 Task: Send an email with the signature Kimberly Smith with the subject Apology for a service issue and the message Could you please provide feedback on the latest version of the website prototype? from softage.6@softage.net to softage.2@softage.net and move the email from Sent Items to the folder Supply chain
Action: Mouse moved to (86, 92)
Screenshot: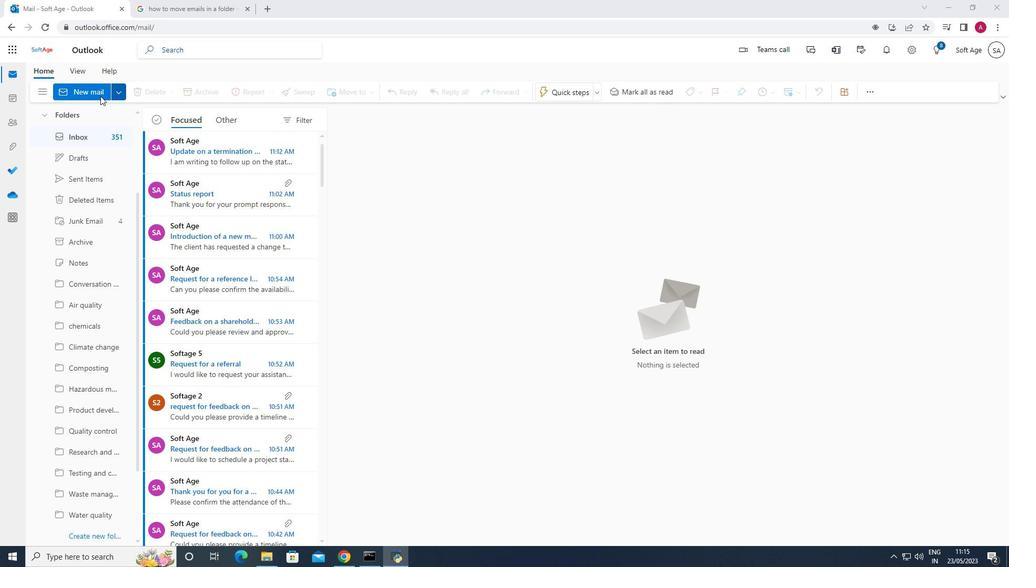 
Action: Mouse pressed left at (86, 92)
Screenshot: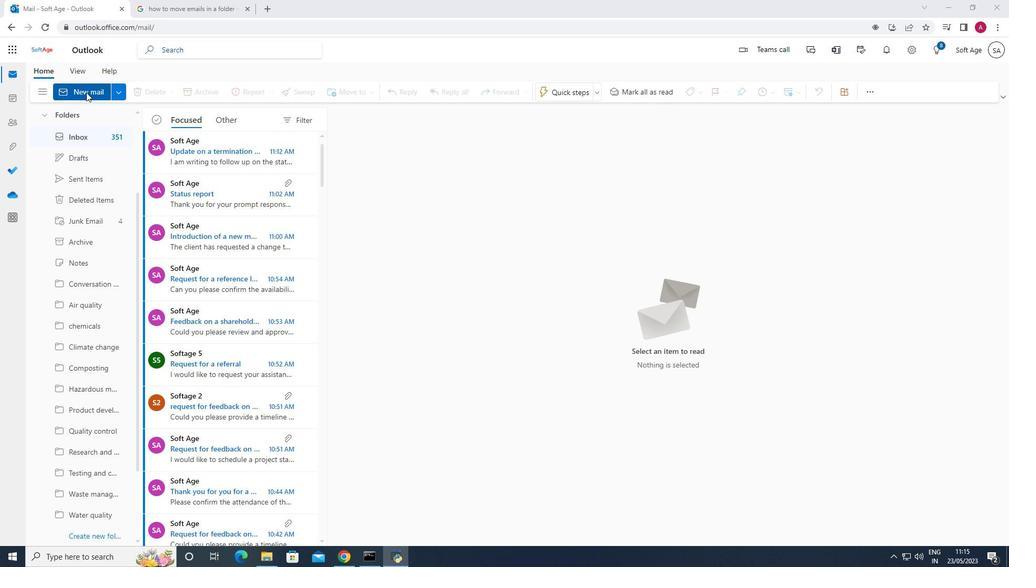 
Action: Mouse moved to (714, 92)
Screenshot: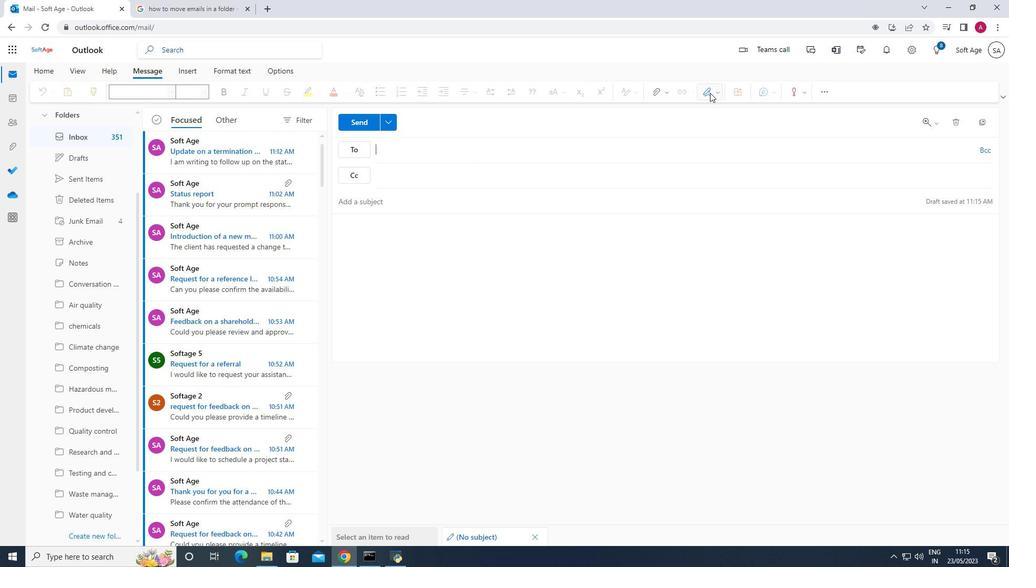 
Action: Mouse pressed left at (714, 92)
Screenshot: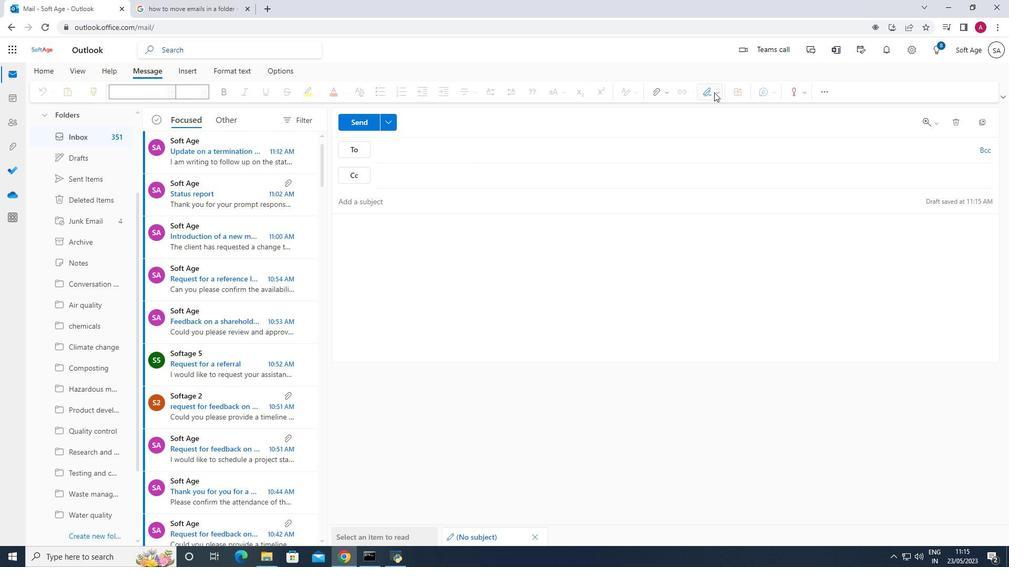 
Action: Mouse moved to (683, 129)
Screenshot: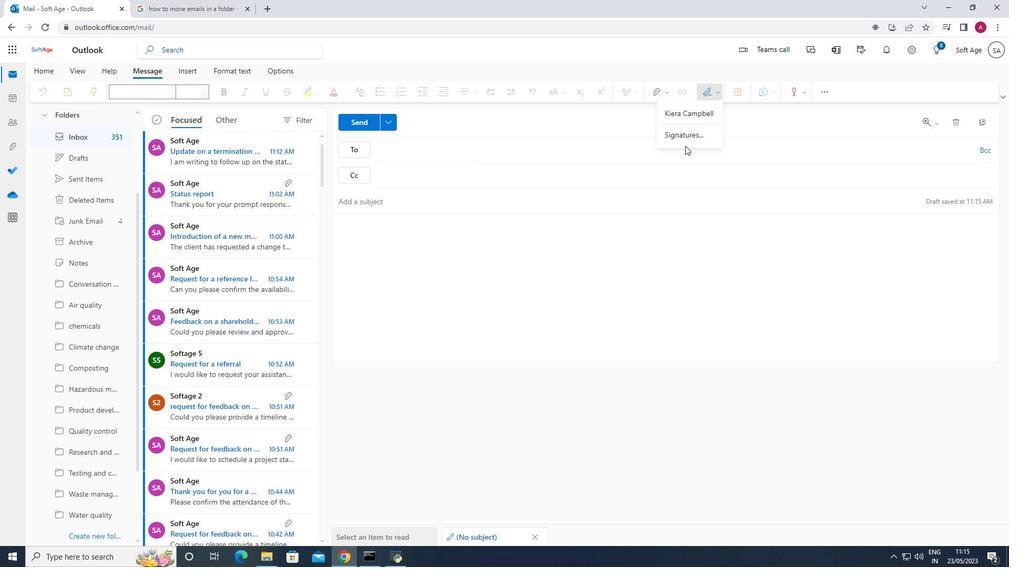 
Action: Mouse pressed left at (683, 129)
Screenshot: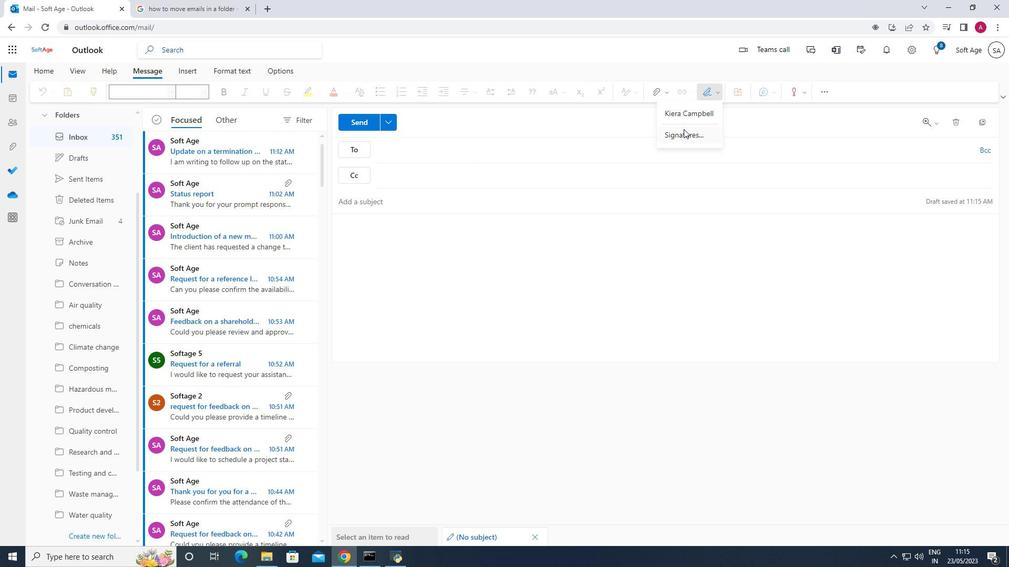 
Action: Mouse moved to (705, 175)
Screenshot: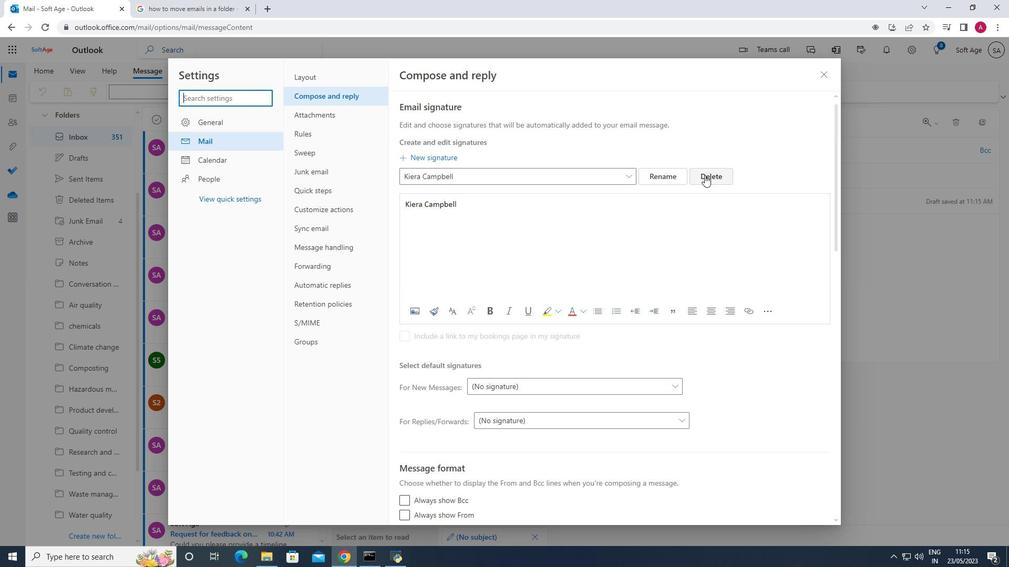 
Action: Mouse pressed left at (705, 175)
Screenshot: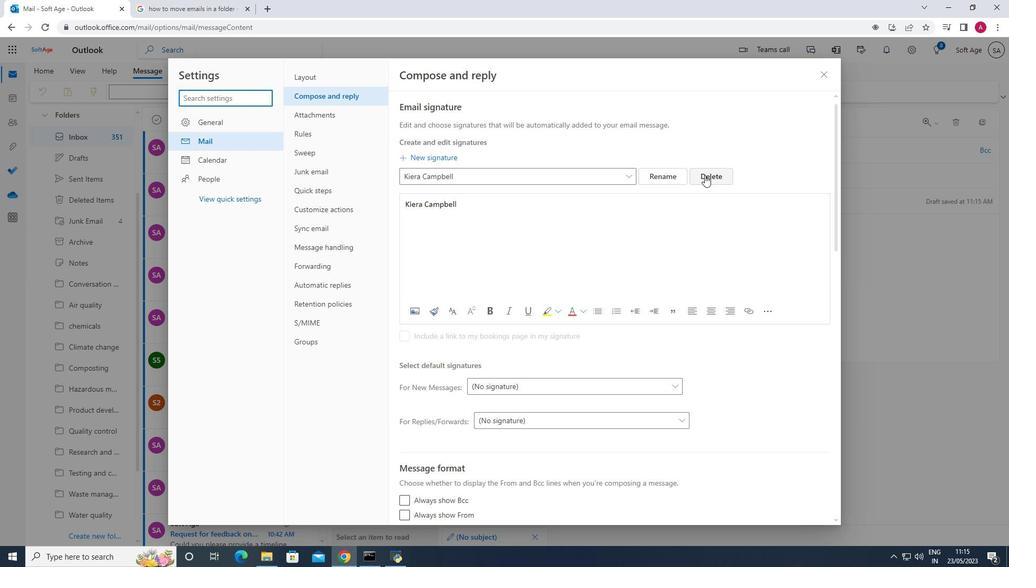 
Action: Mouse moved to (448, 175)
Screenshot: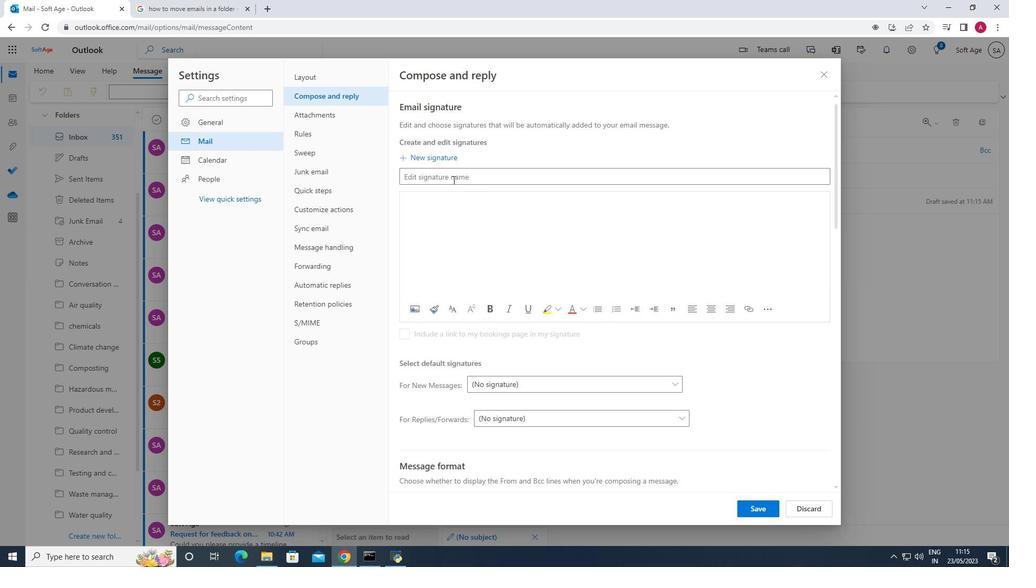 
Action: Mouse pressed left at (448, 175)
Screenshot: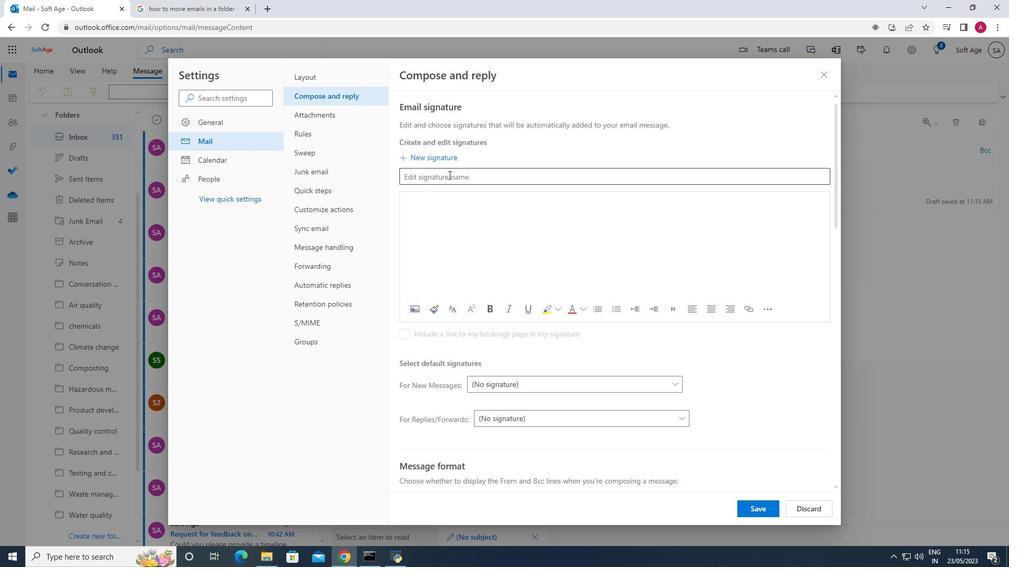 
Action: Key pressed <Key.shift_r>Kimberly<Key.space><Key.shift>Smith
Screenshot: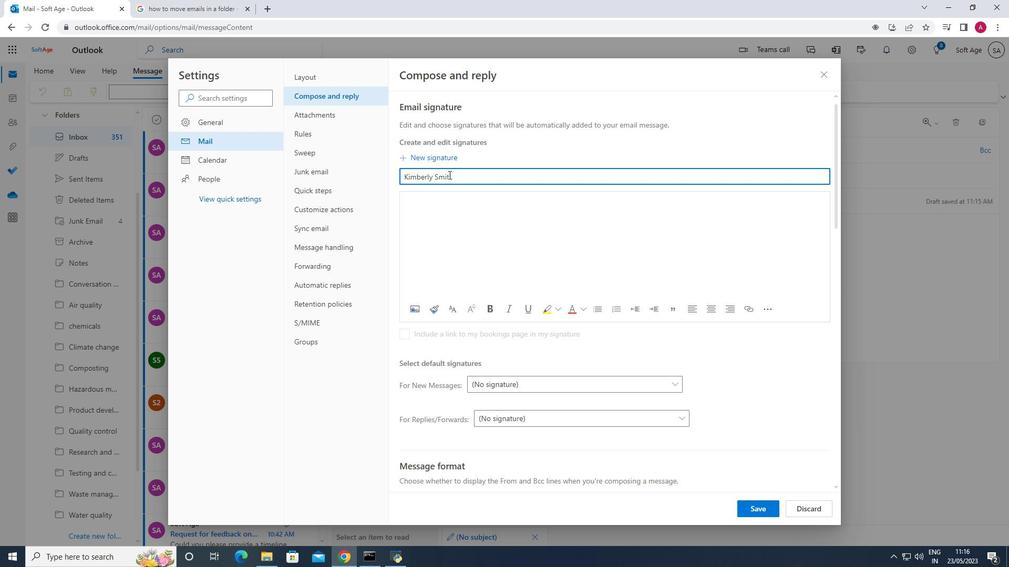 
Action: Mouse moved to (419, 207)
Screenshot: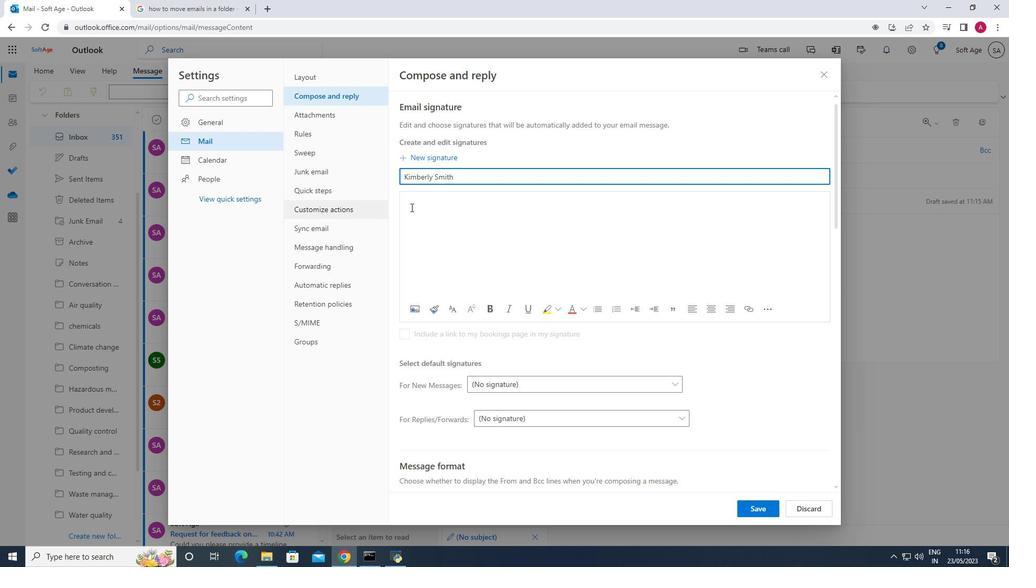 
Action: Mouse pressed left at (419, 207)
Screenshot: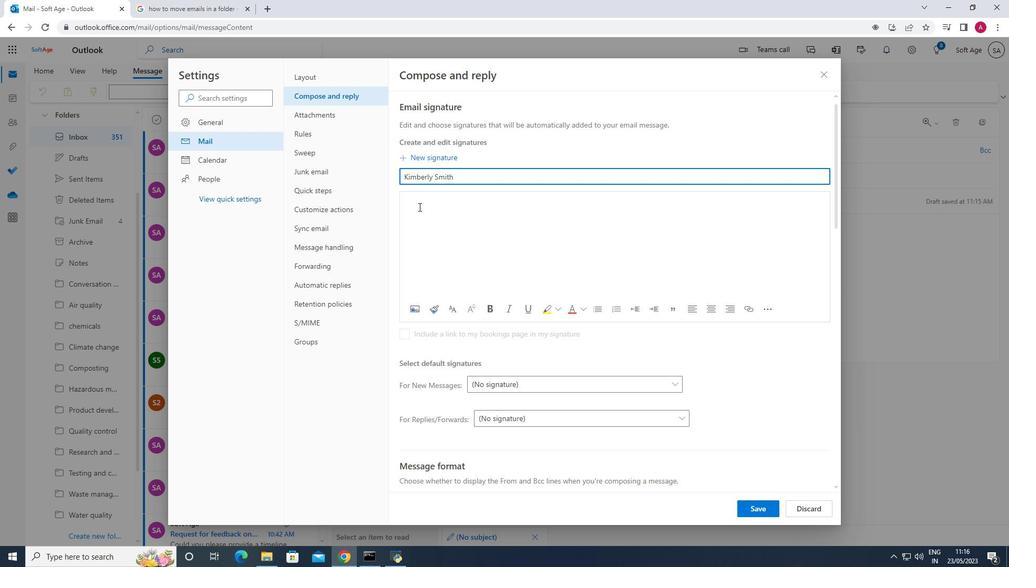 
Action: Key pressed <Key.shift_r>Kimberly<Key.space><Key.shift>Smith
Screenshot: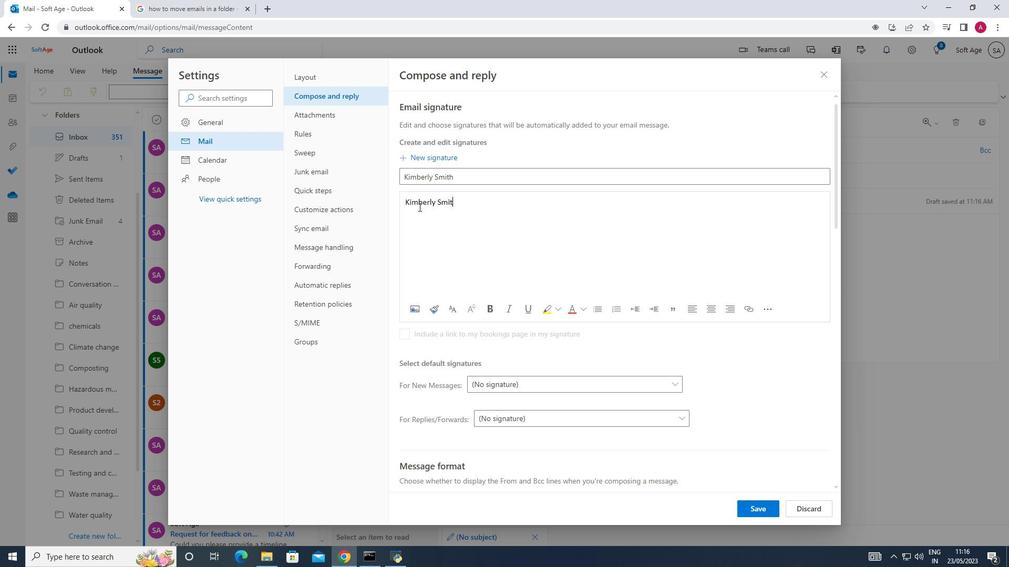
Action: Mouse moved to (757, 507)
Screenshot: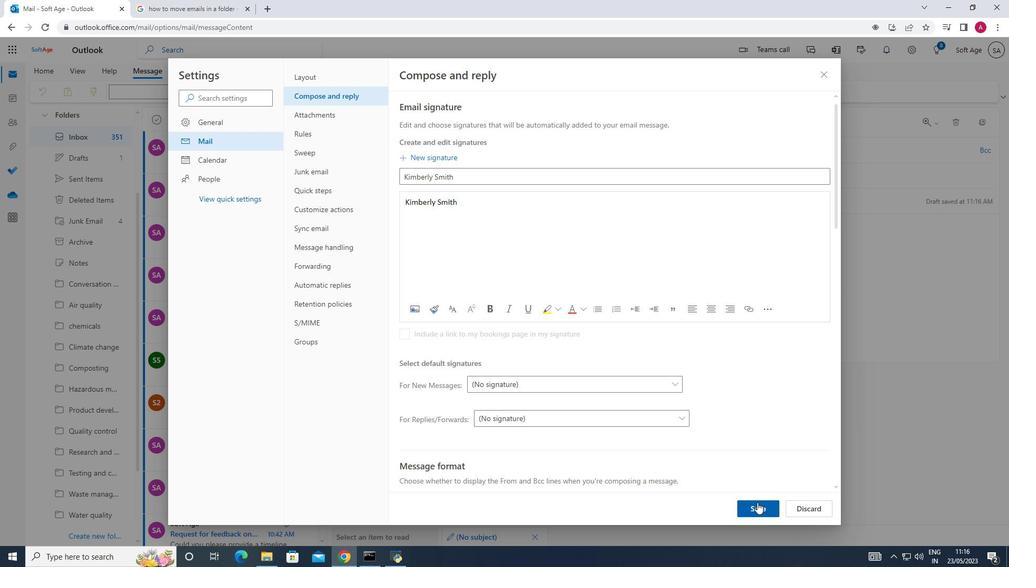 
Action: Mouse pressed left at (757, 507)
Screenshot: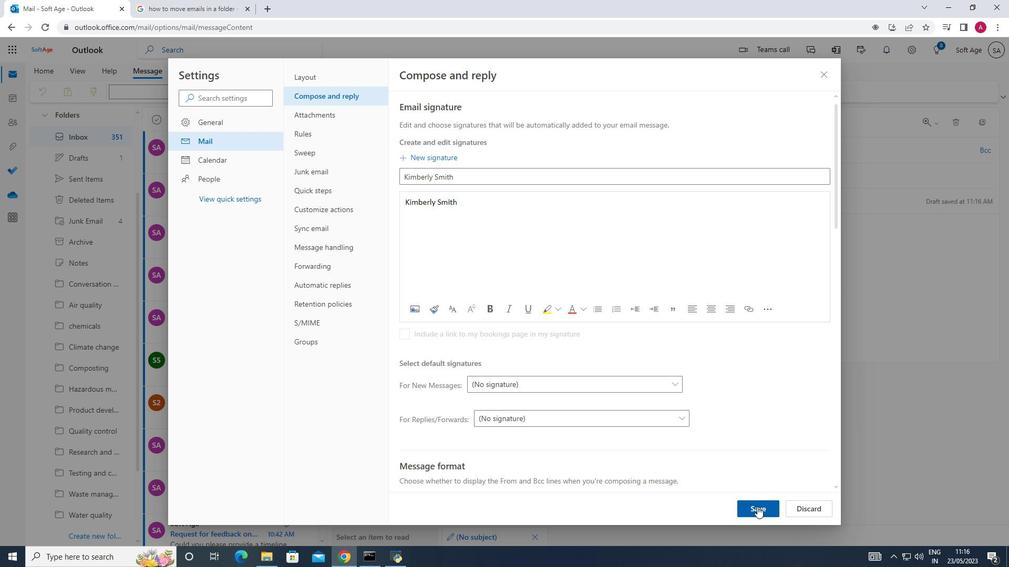 
Action: Mouse moved to (821, 74)
Screenshot: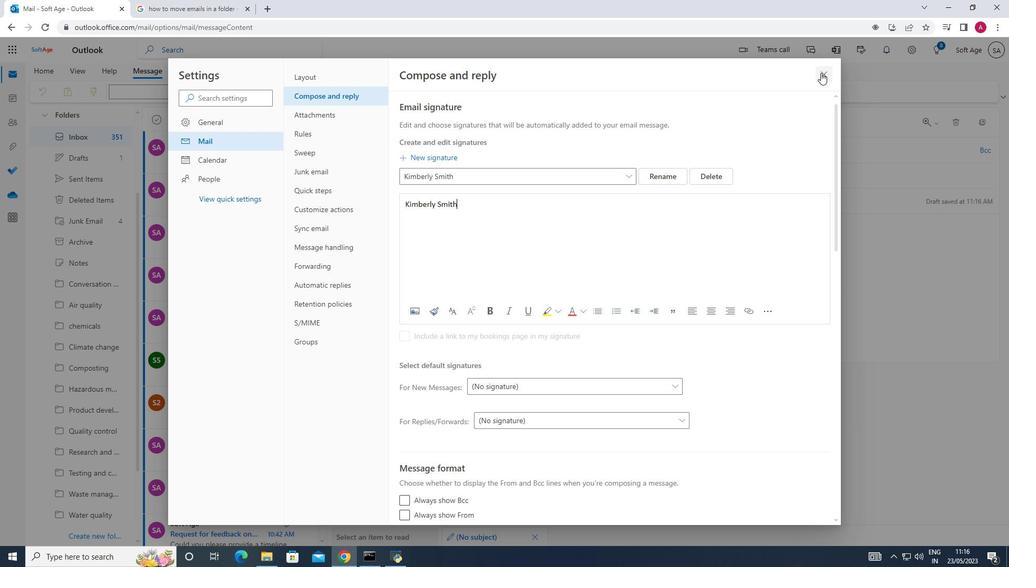 
Action: Mouse pressed left at (821, 74)
Screenshot: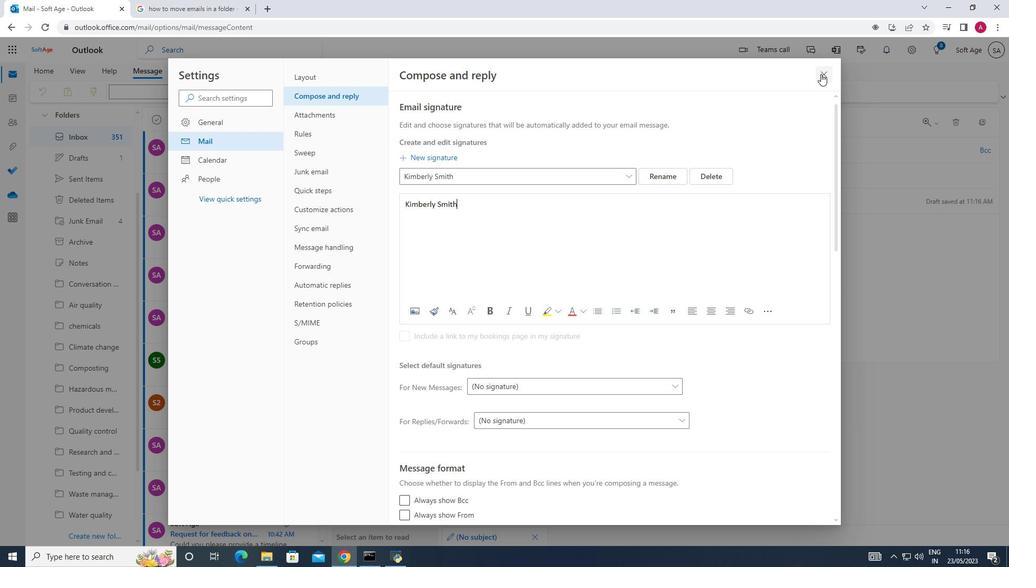 
Action: Mouse moved to (716, 90)
Screenshot: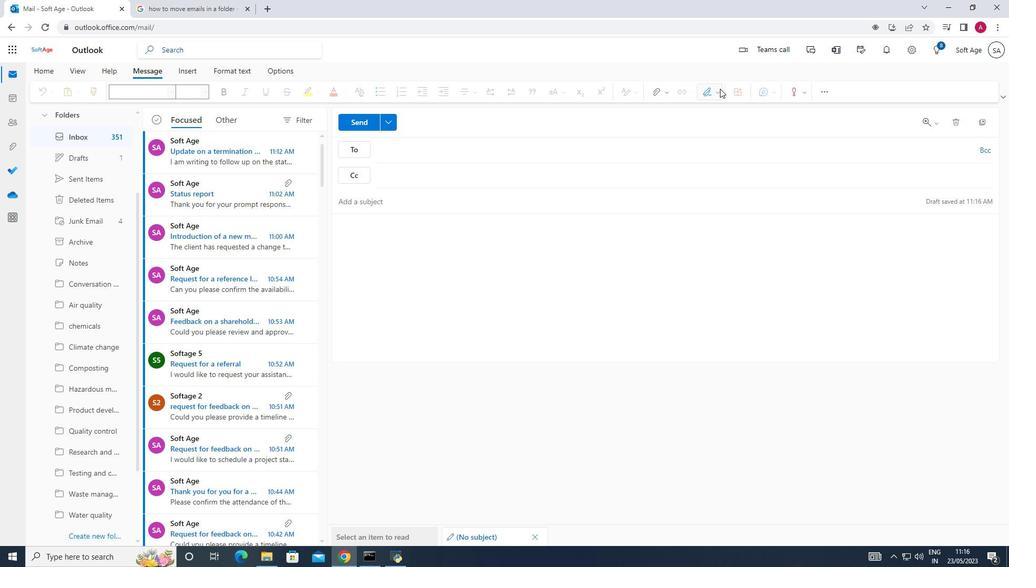 
Action: Mouse pressed left at (716, 90)
Screenshot: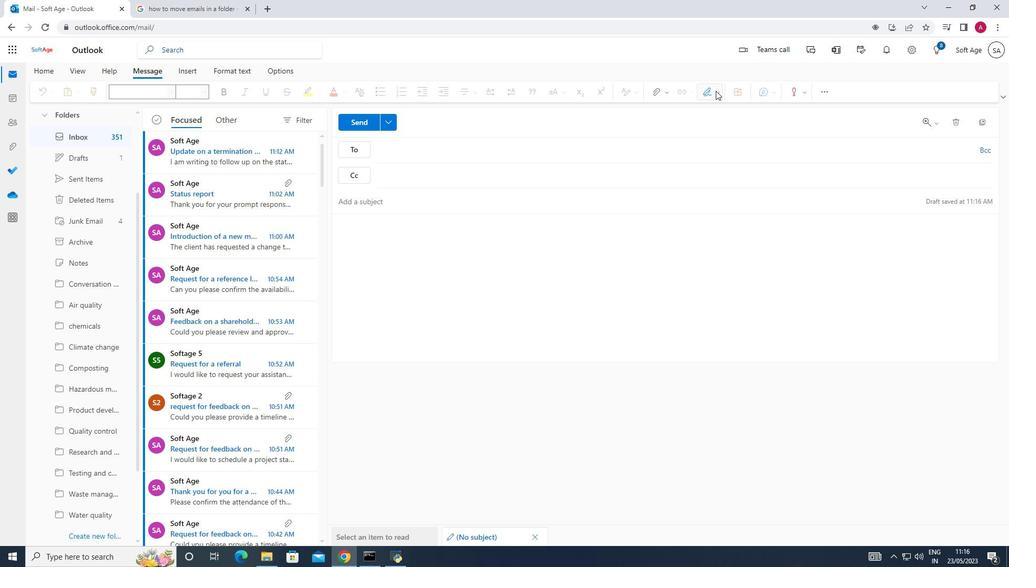 
Action: Mouse moved to (690, 117)
Screenshot: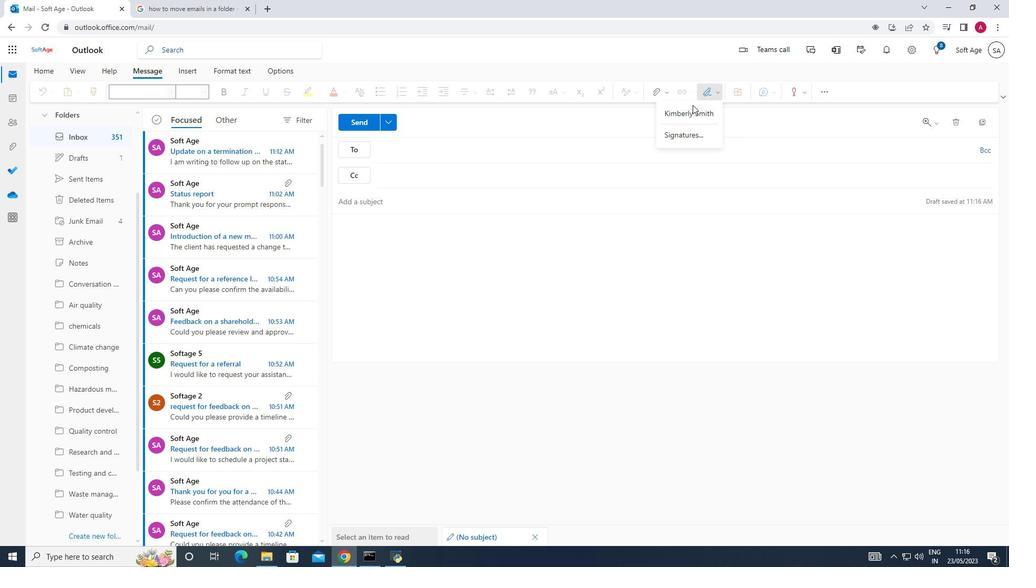 
Action: Mouse pressed left at (690, 117)
Screenshot: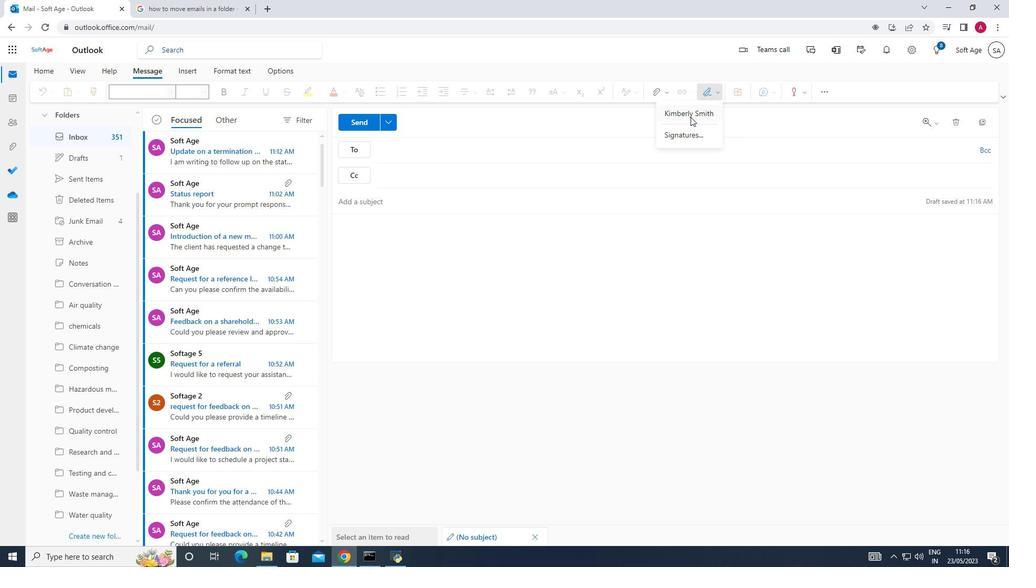 
Action: Mouse moved to (370, 205)
Screenshot: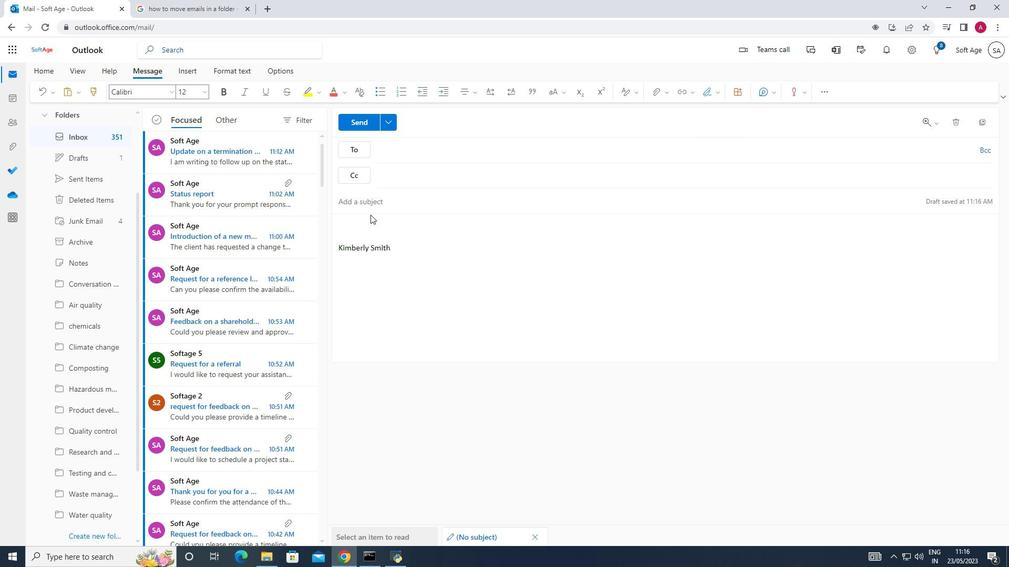 
Action: Mouse pressed left at (370, 205)
Screenshot: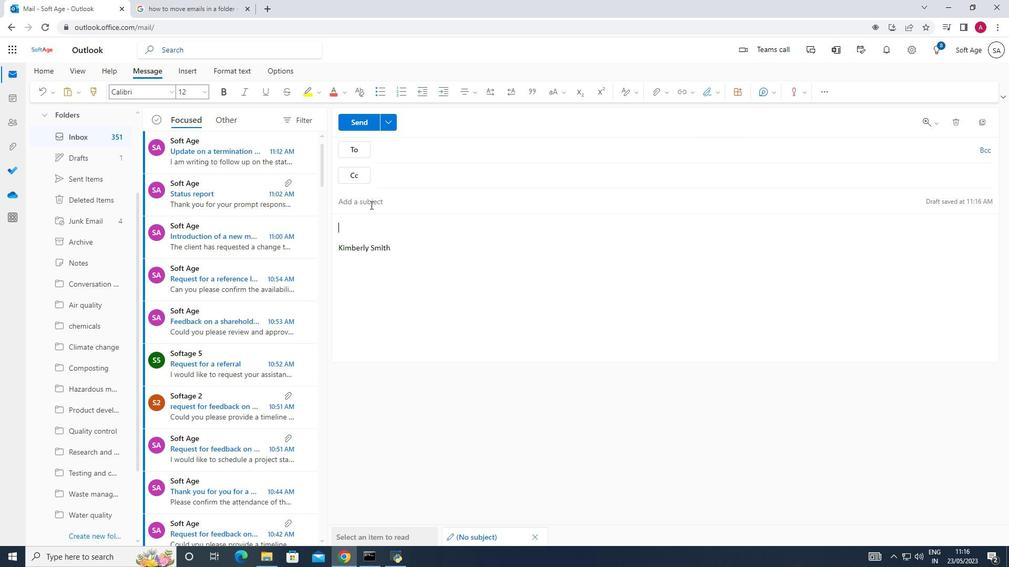 
Action: Key pressed <Key.shift>Apology<Key.space>for<Key.space>a<Key.space>sevice<Key.space><Key.space>issue
Screenshot: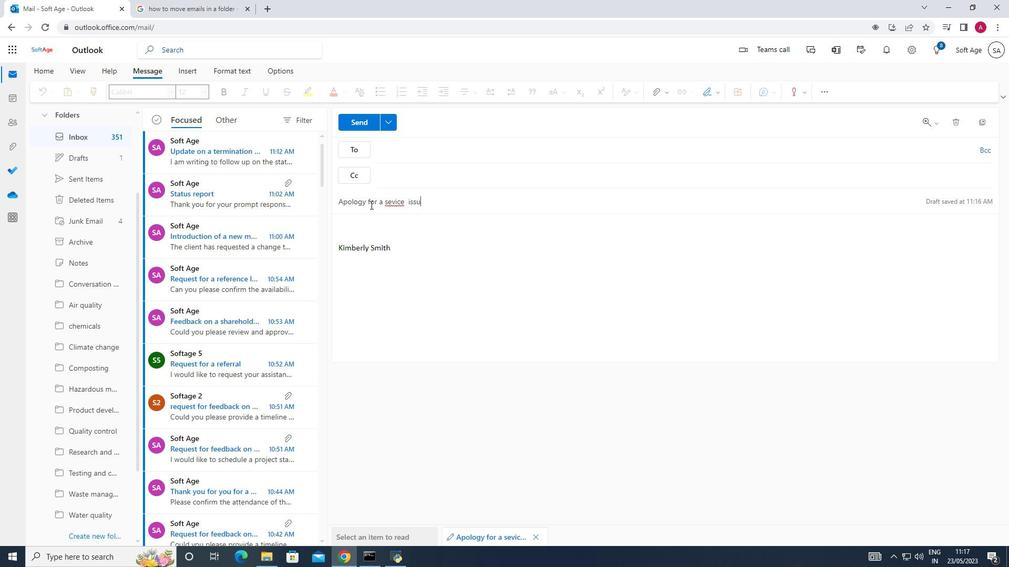 
Action: Mouse moved to (369, 216)
Screenshot: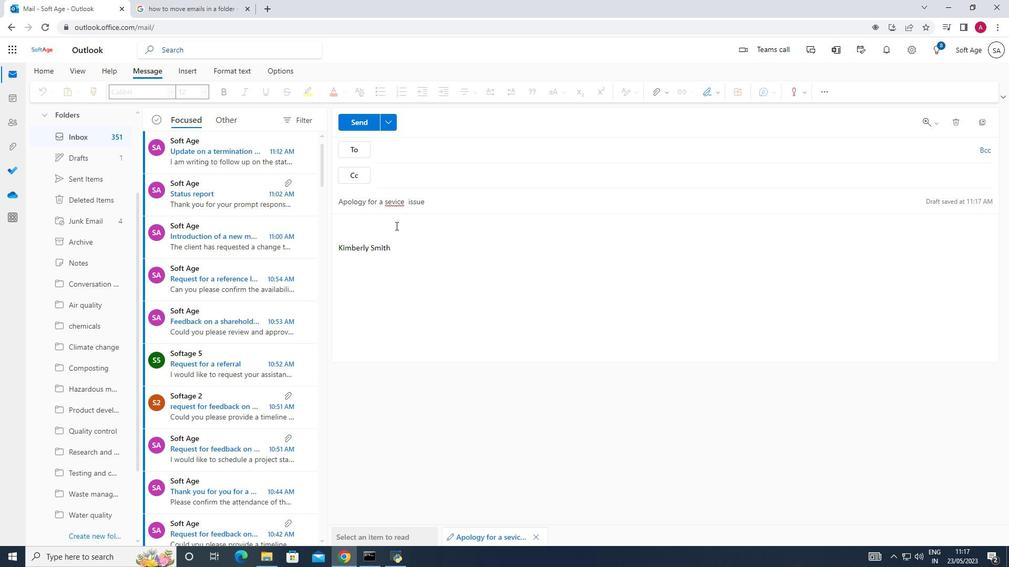 
Action: Mouse pressed left at (369, 216)
Screenshot: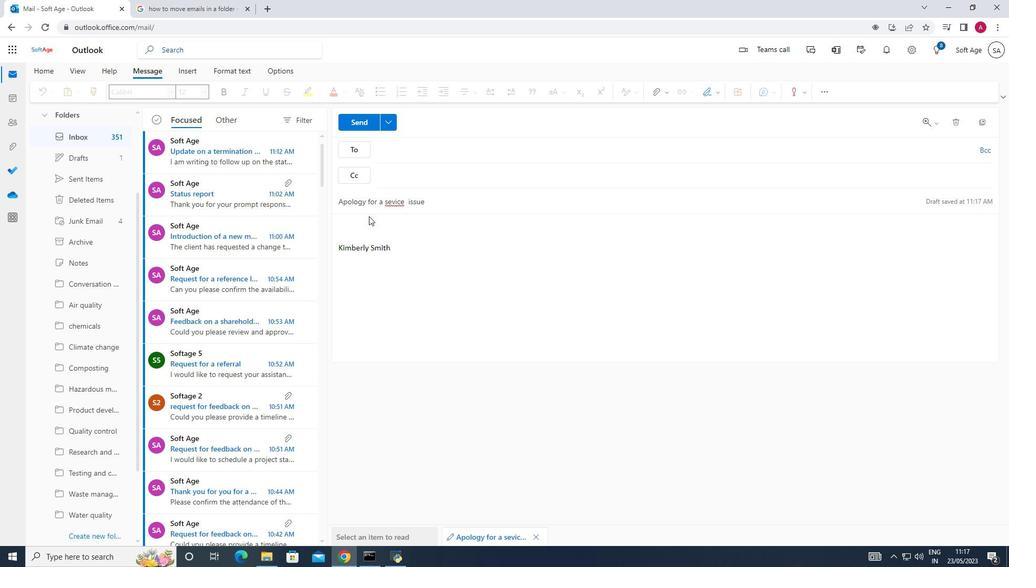 
Action: Mouse moved to (339, 220)
Screenshot: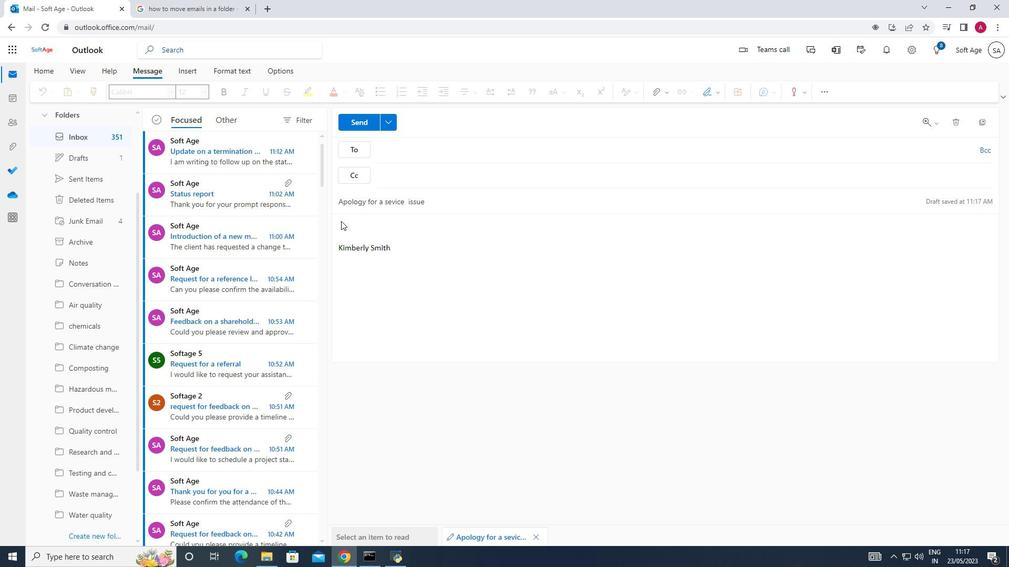 
Action: Mouse pressed left at (339, 220)
Screenshot: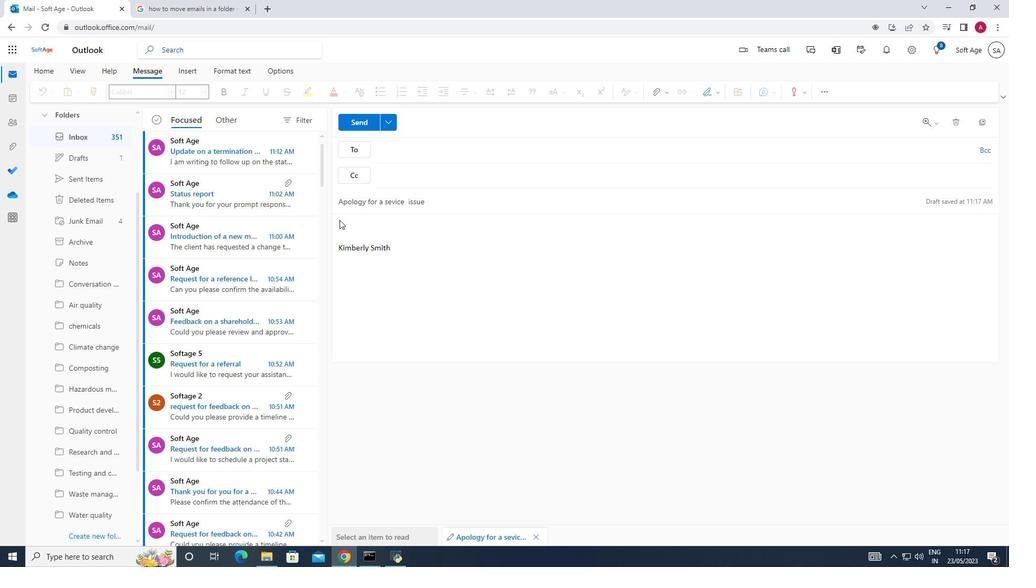 
Action: Mouse moved to (338, 222)
Screenshot: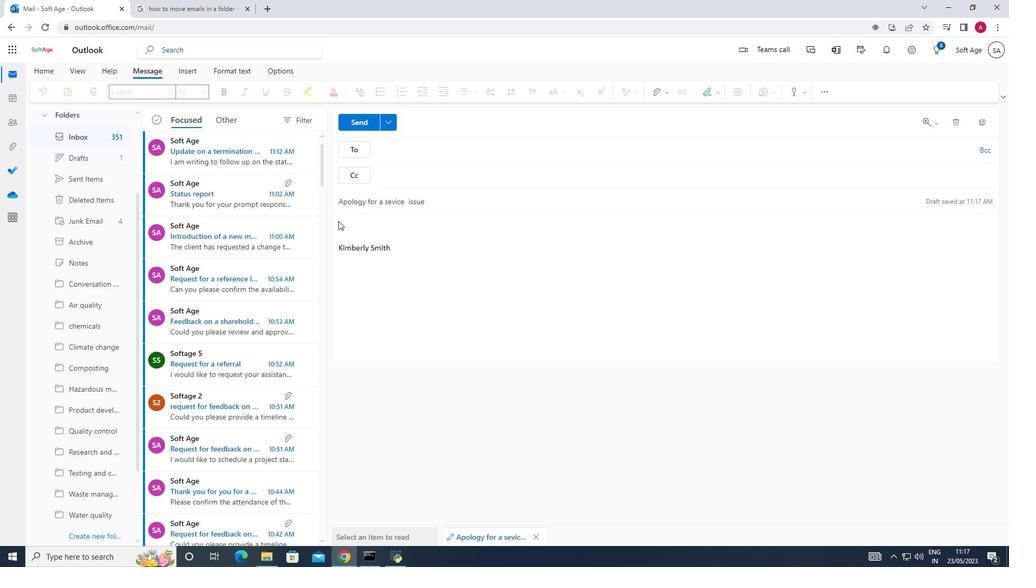 
Action: Mouse pressed left at (338, 222)
Screenshot: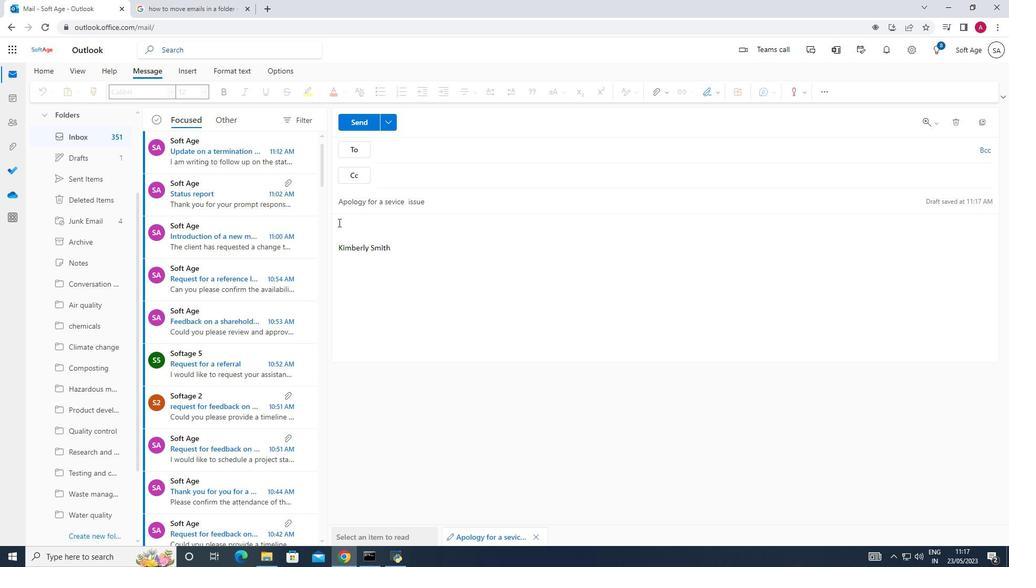 
Action: Mouse moved to (338, 222)
Screenshot: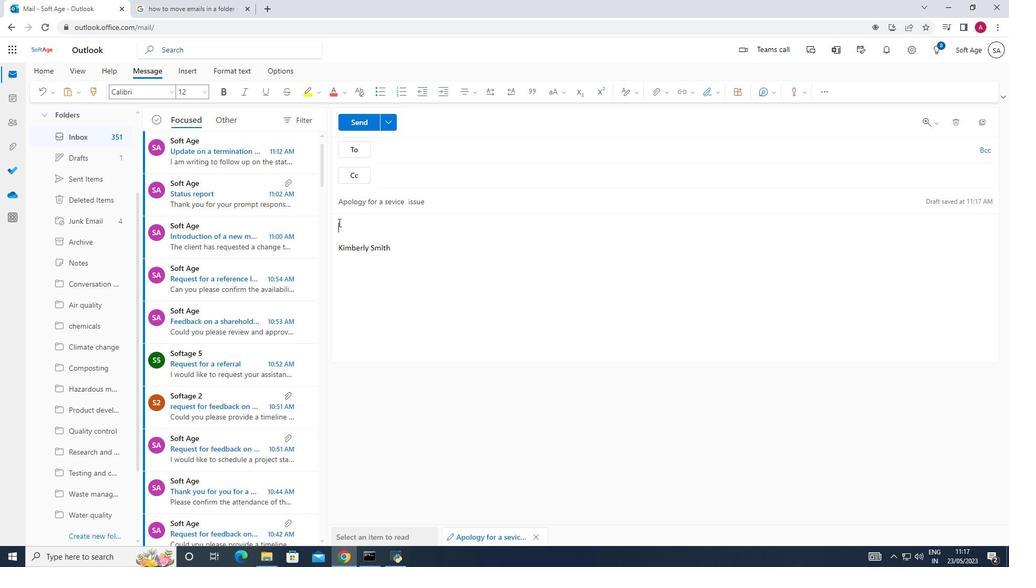 
Action: Mouse pressed left at (338, 222)
Screenshot: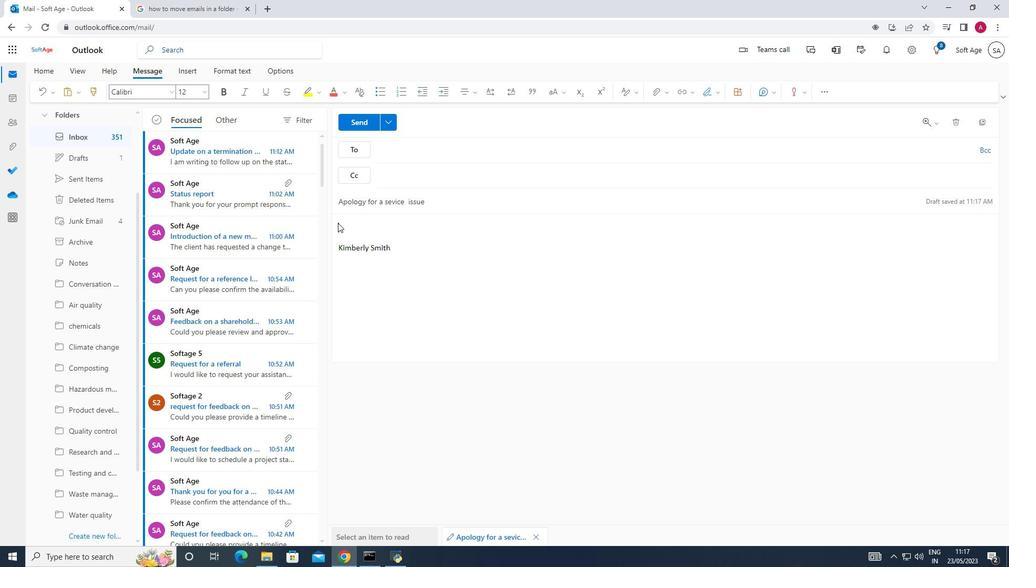 
Action: Mouse moved to (341, 222)
Screenshot: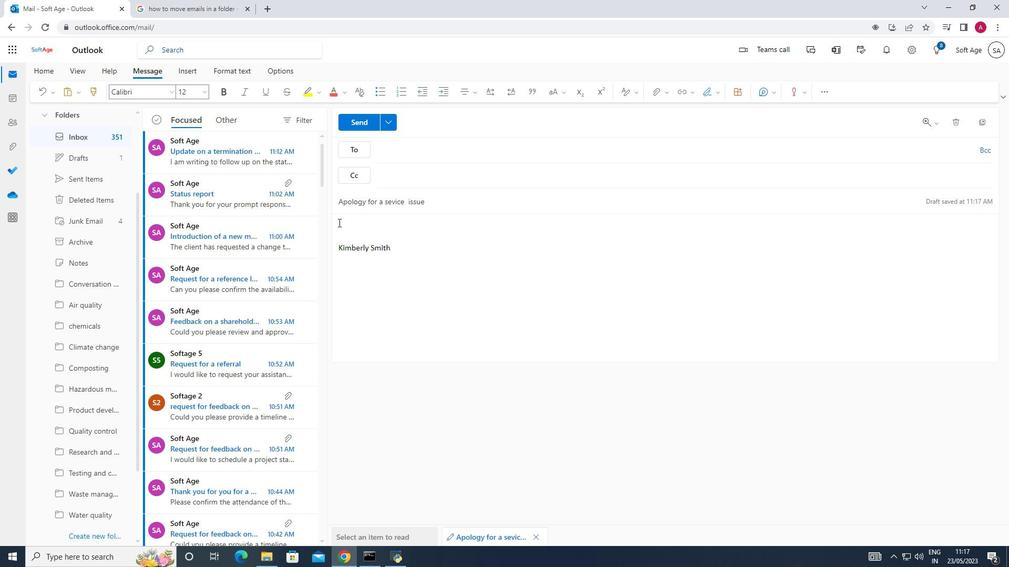 
Action: Mouse pressed left at (341, 222)
Screenshot: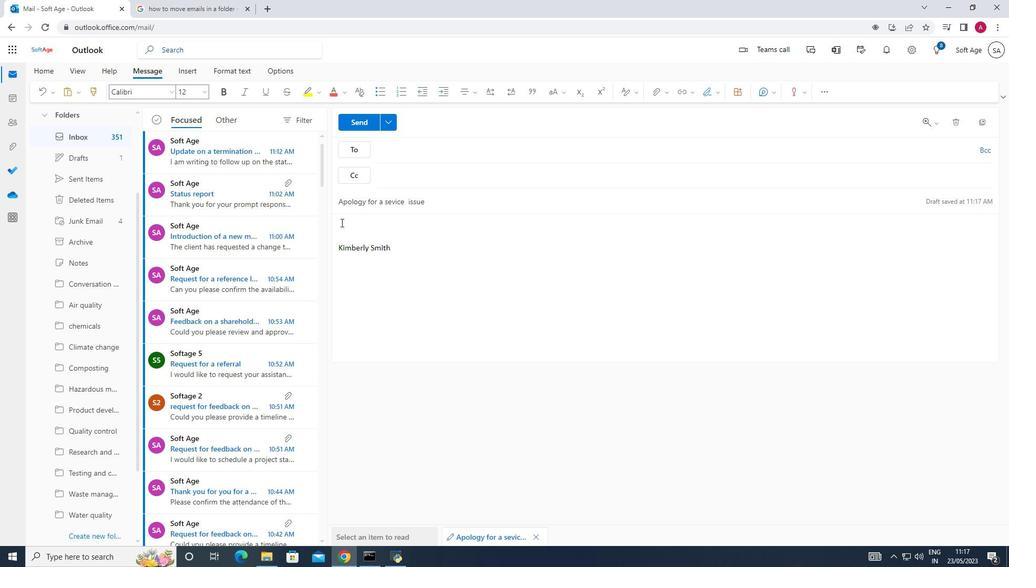 
Action: Mouse moved to (341, 222)
Screenshot: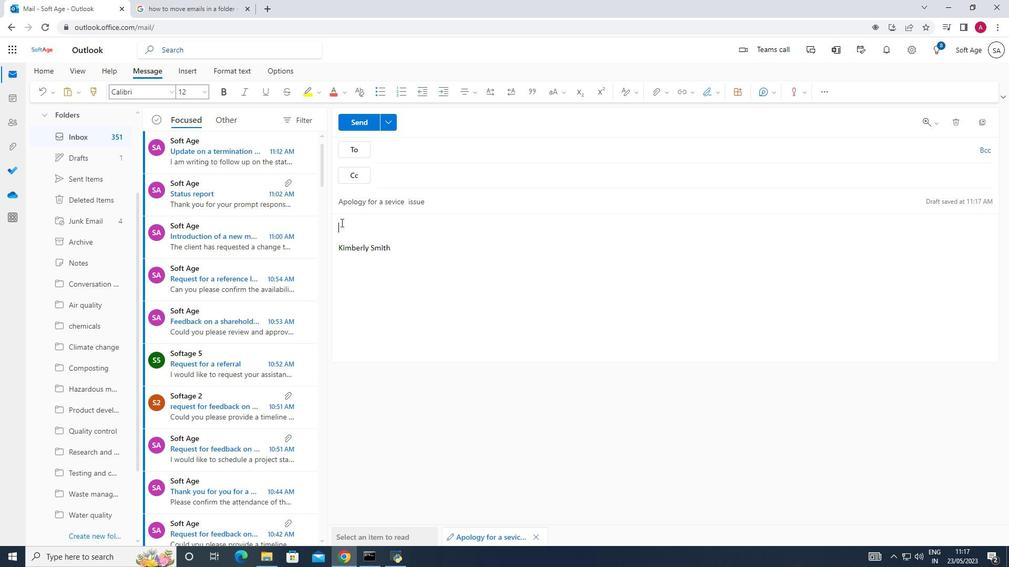 
Action: Key pressed <Key.shift><Key.shift><Key.shift><Key.shift><Key.shift><Key.shift><Key.shift>Could<Key.space>you<Key.space>please<Key.space>provide<Key.space><Key.shift>feedback<Key.space>on<Key.space>the<Key.space>latest<Key.space>version<Key.space>of<Key.space>the<Key.space>website<Key.space>prototype<Key.shift_r><Key.shift_r><Key.shift_r><Key.shift_r><Key.shift_r><Key.shift_r><Key.shift_r><Key.shift_r><Key.shift_r><Key.shift_r><Key.shift_r><Key.shift_r><Key.shift_r><Key.shift_r><Key.shift_r><Key.shift_r><Key.shift_r><Key.shift_r><Key.shift_r><Key.shift_r><Key.shift_r><Key.shift_r><Key.shift_r><Key.shift_r><Key.shift_r><Key.shift_r><Key.shift_r><Key.shift_r><Key.shift_r><Key.shift_r><Key.shift_r><Key.shift_r><Key.shift_r><Key.shift_r><Key.shift_r><Key.shift_r><Key.shift_r><Key.shift_r><Key.shift_r><Key.shift_r><Key.shift_r><Key.shift_r><Key.shift_r><Key.shift_r><Key.shift_r><Key.shift_r><Key.shift_r><Key.shift_r><Key.shift_r><Key.shift_r><Key.shift_r><Key.shift_r><Key.shift_r><Key.shift_r><Key.shift_r><Key.shift_r><Key.shift_r><Key.shift_r><Key.shift_r><Key.shift_r><Key.shift_r><Key.shift_r><Key.shift_r><Key.shift_r><Key.shift_r><Key.shift_r><Key.shift_r><Key.shift_r><Key.shift_r><Key.shift_r><Key.shift_r><Key.shift_r><Key.shift_r><Key.shift_r><Key.shift_r><Key.shift_r>?
Screenshot: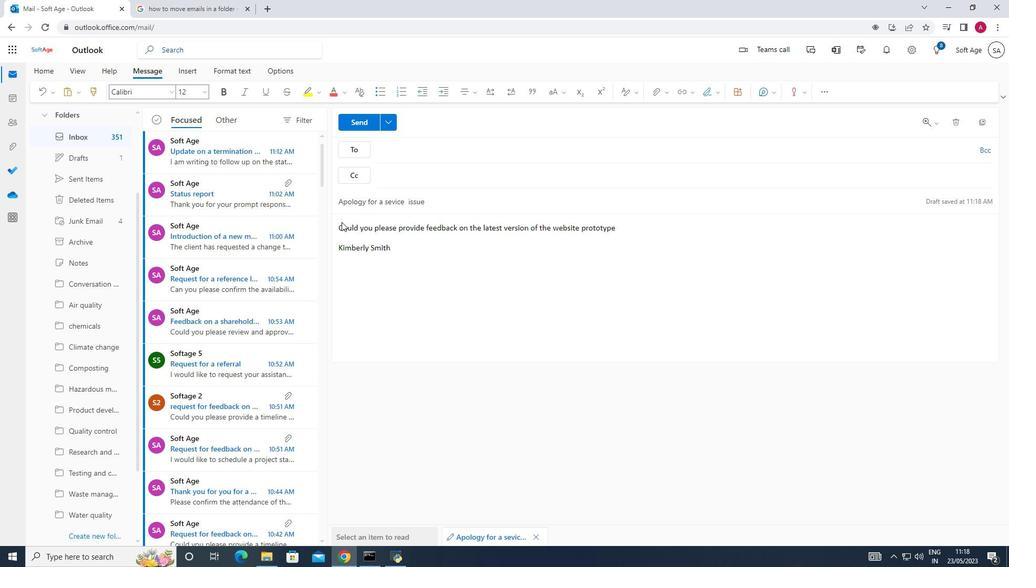 
Action: Mouse moved to (375, 147)
Screenshot: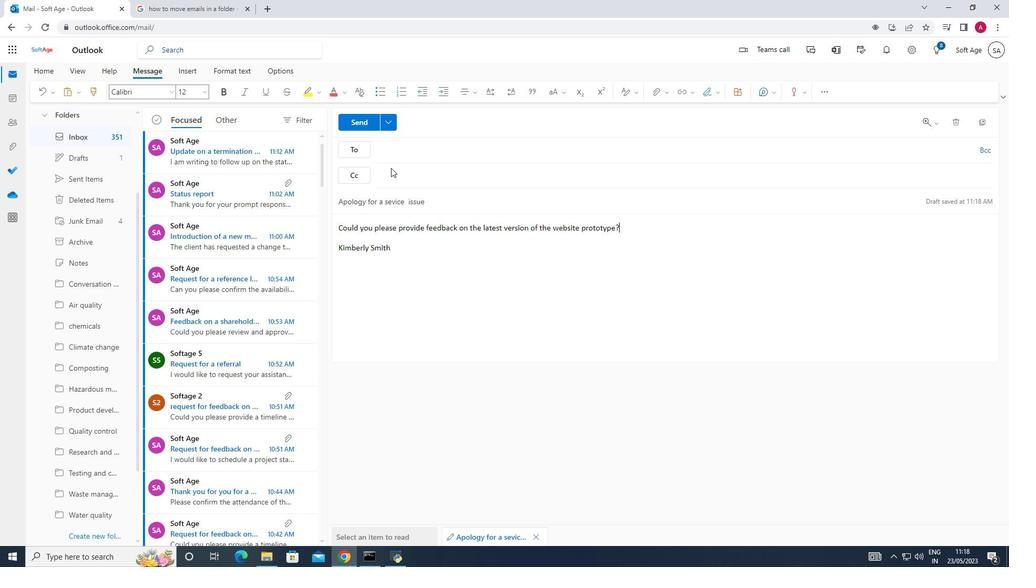 
Action: Mouse pressed left at (375, 147)
Screenshot: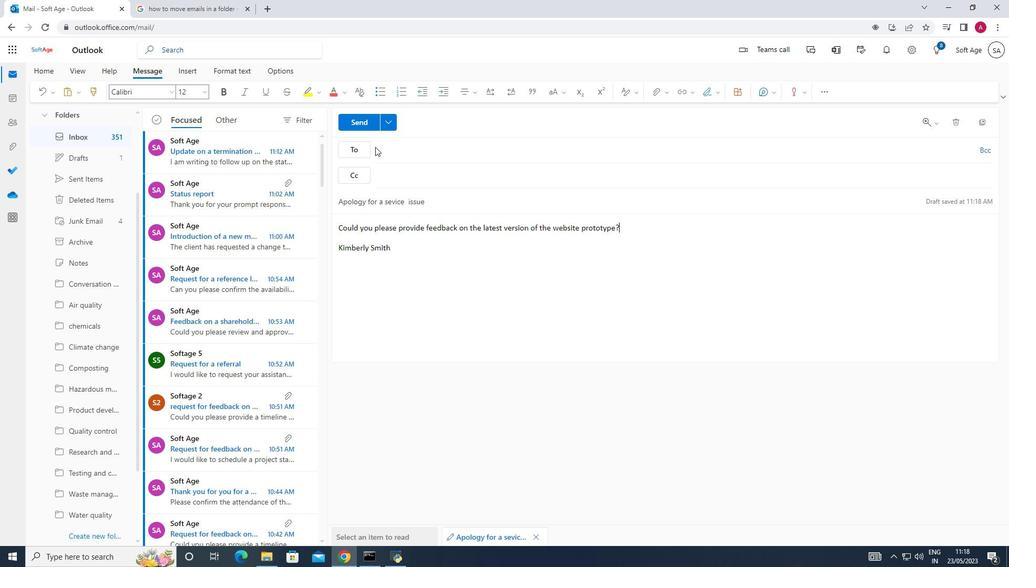 
Action: Mouse moved to (386, 154)
Screenshot: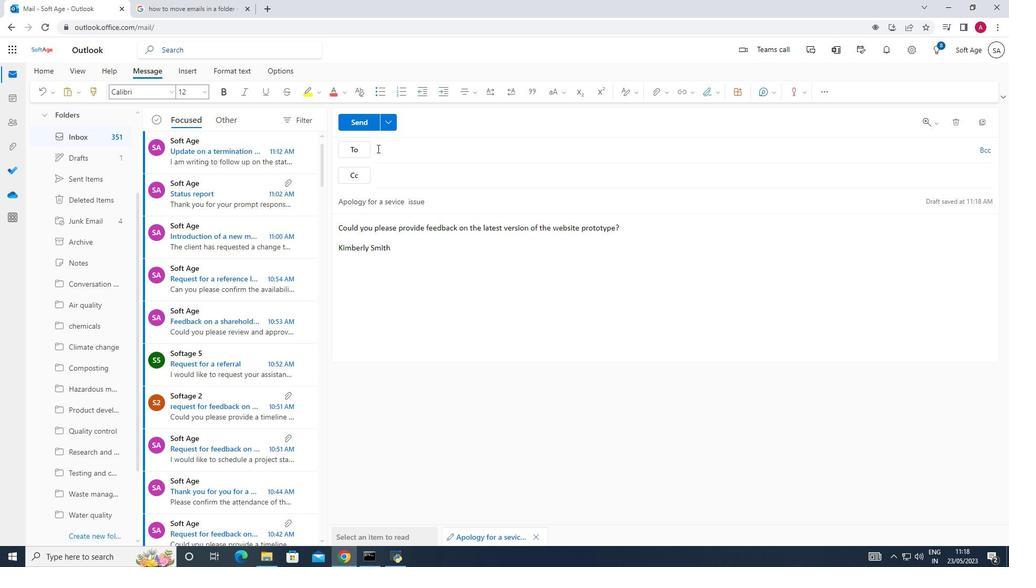 
Action: Mouse pressed left at (386, 154)
Screenshot: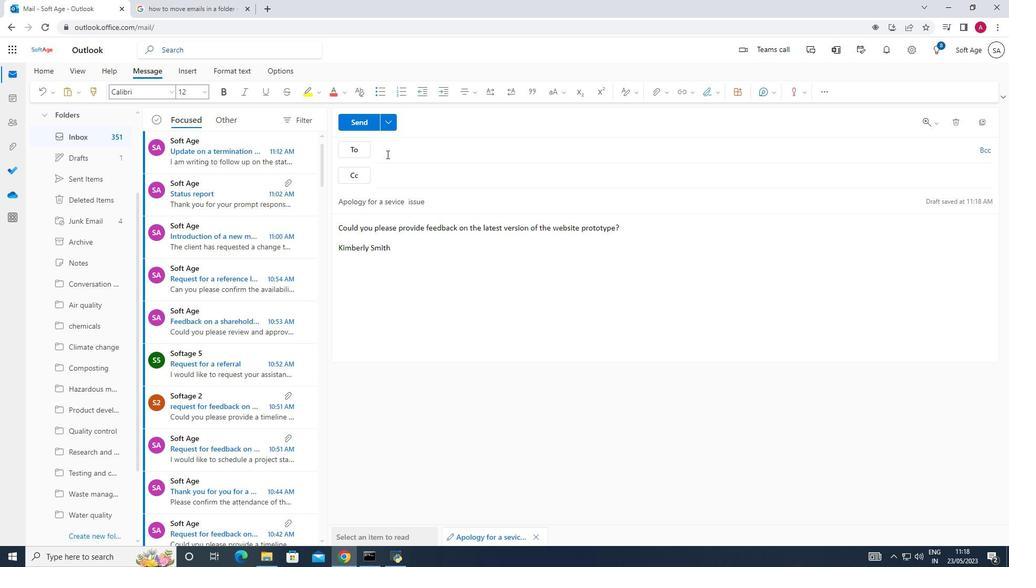 
Action: Key pressed softage.2<Key.shift>@
Screenshot: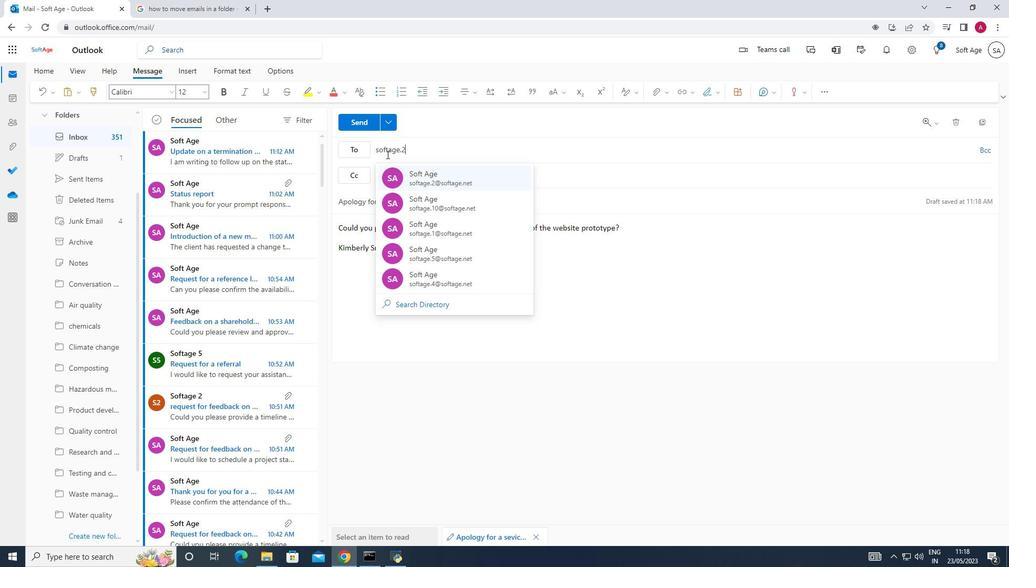 
Action: Mouse moved to (431, 187)
Screenshot: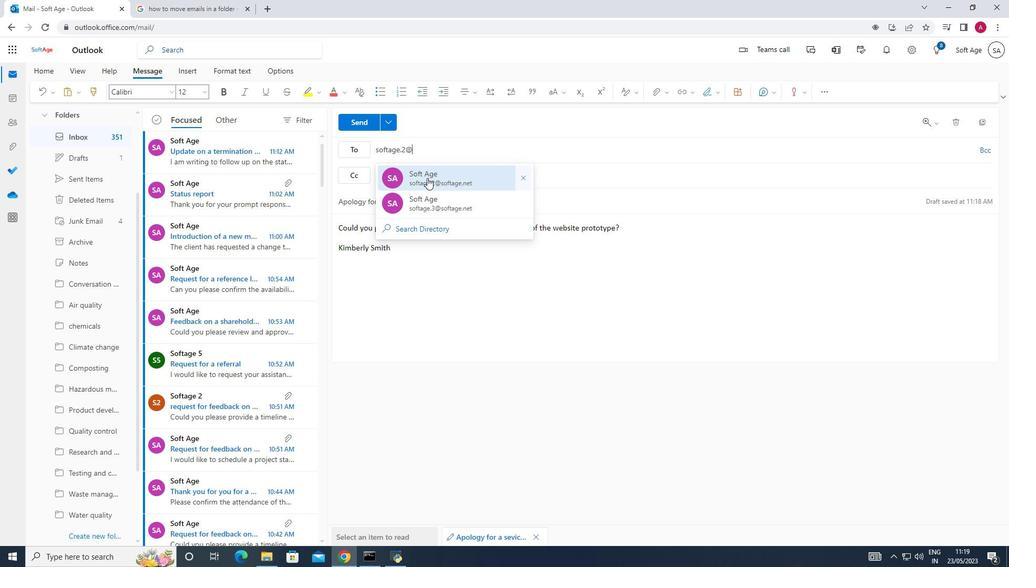 
Action: Mouse pressed left at (431, 187)
Screenshot: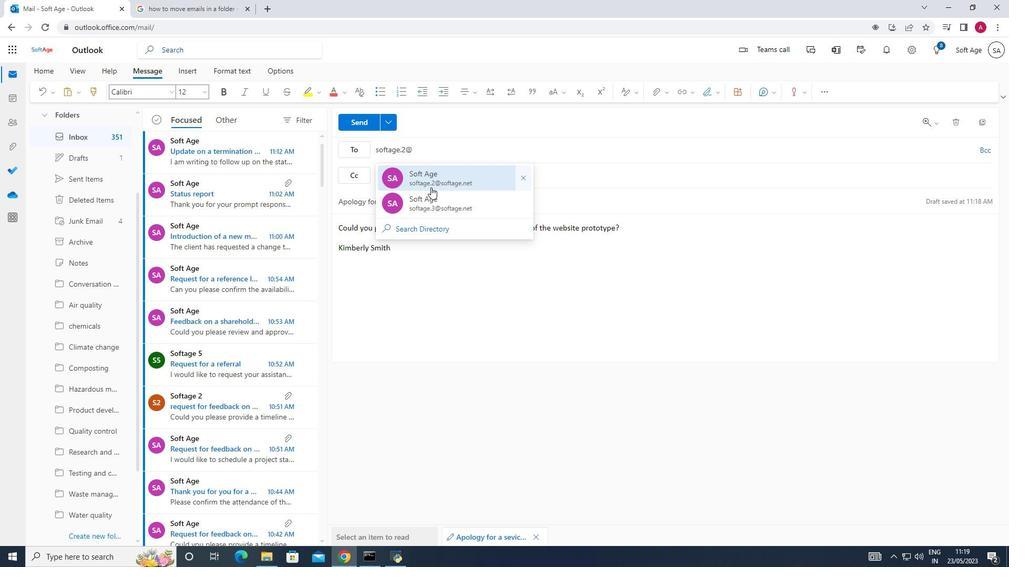 
Action: Mouse moved to (370, 126)
Screenshot: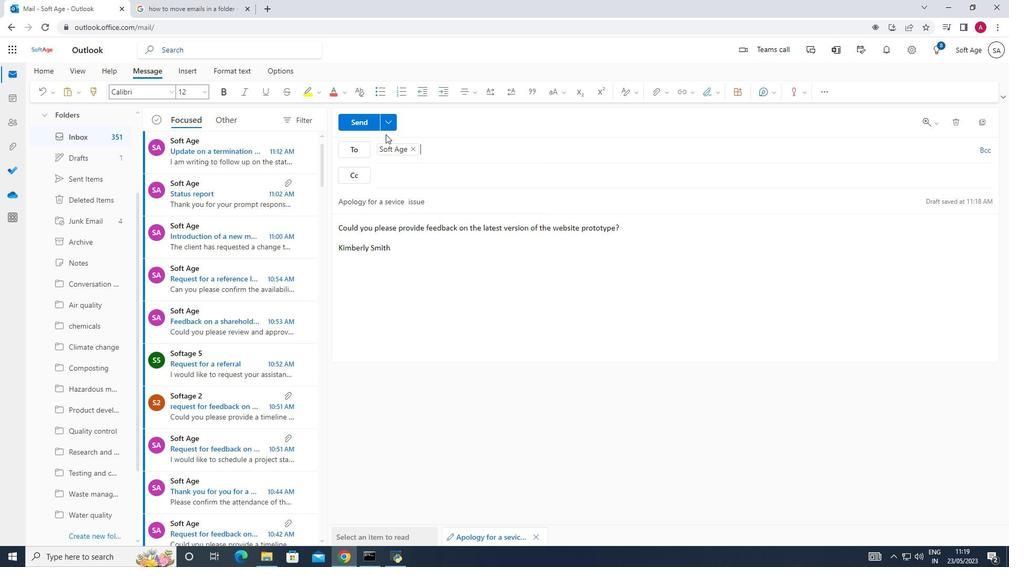 
Action: Mouse pressed left at (370, 126)
Screenshot: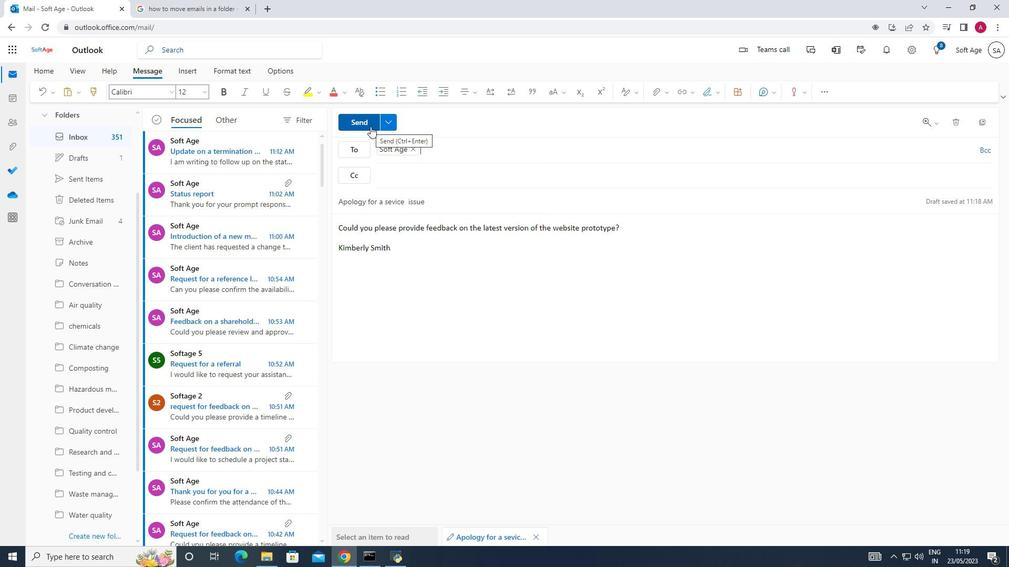 
Action: Mouse moved to (95, 534)
Screenshot: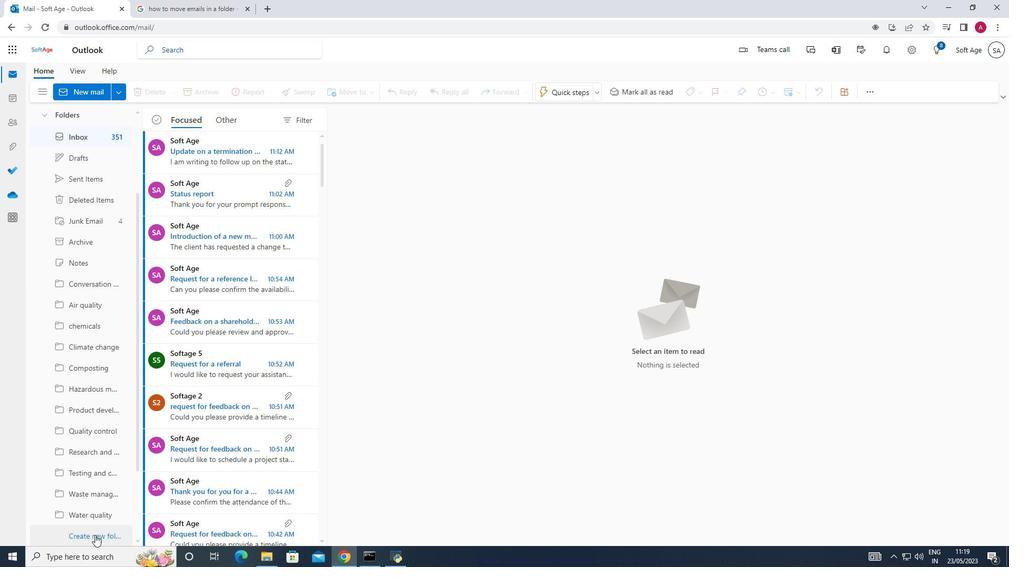 
Action: Mouse pressed left at (95, 534)
Screenshot: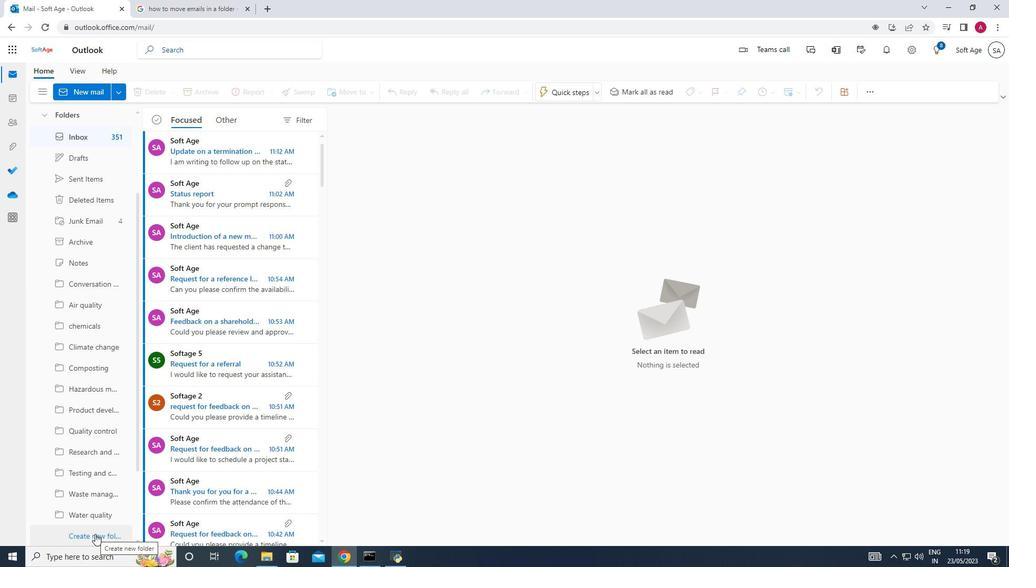 
Action: Key pressed <Key.shift>Supply<Key.space><Key.shift>Chain
Screenshot: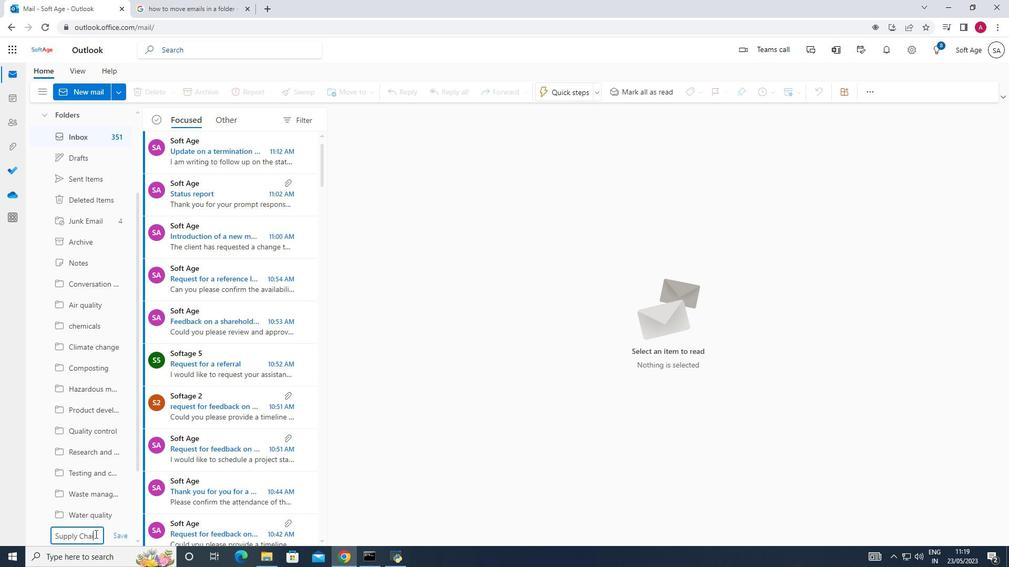 
Action: Mouse moved to (110, 534)
Screenshot: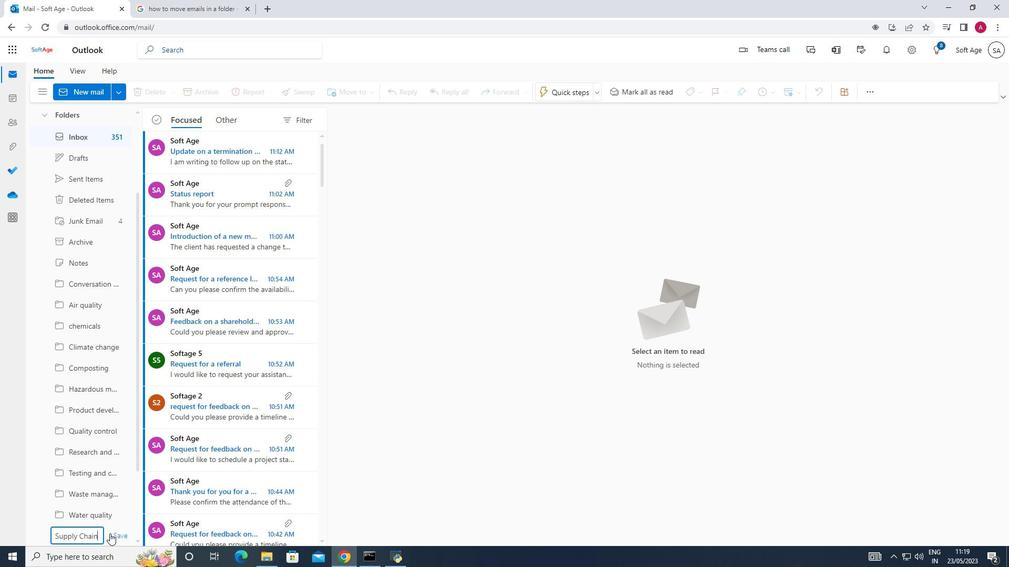 
Action: Key pressed <Key.enter>
Screenshot: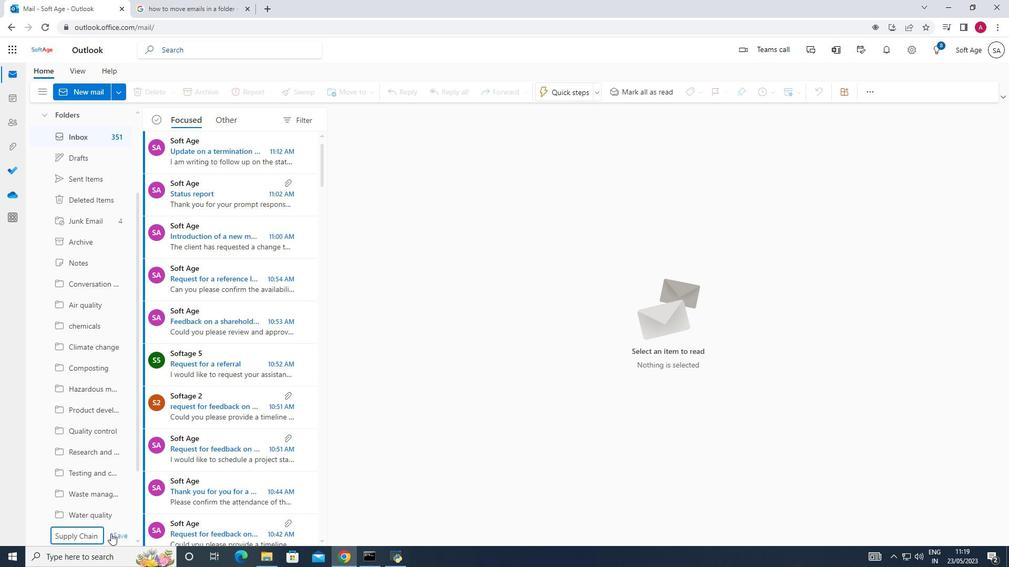 
Action: Mouse moved to (114, 168)
Screenshot: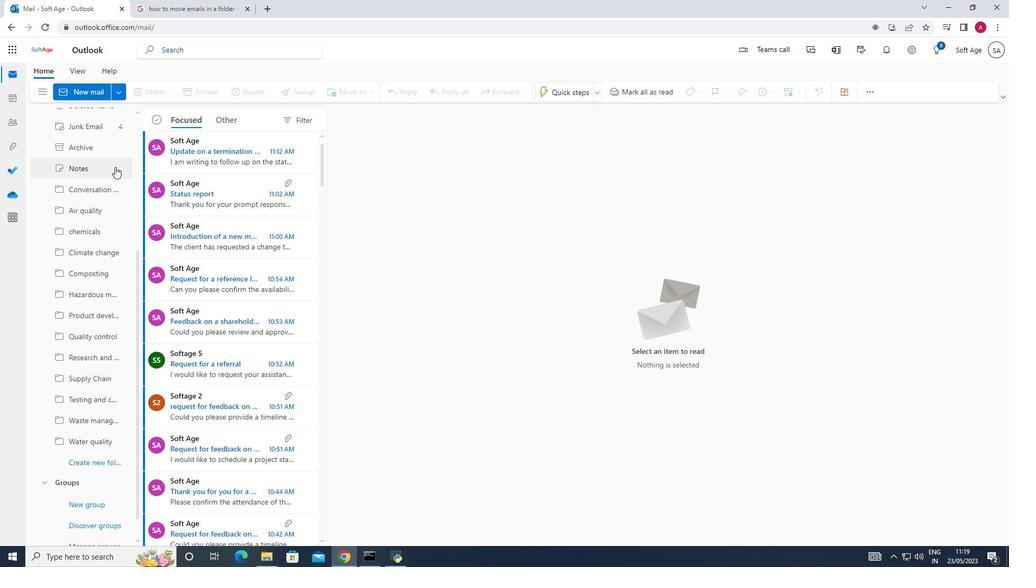 
Action: Mouse scrolled (114, 168) with delta (0, 0)
Screenshot: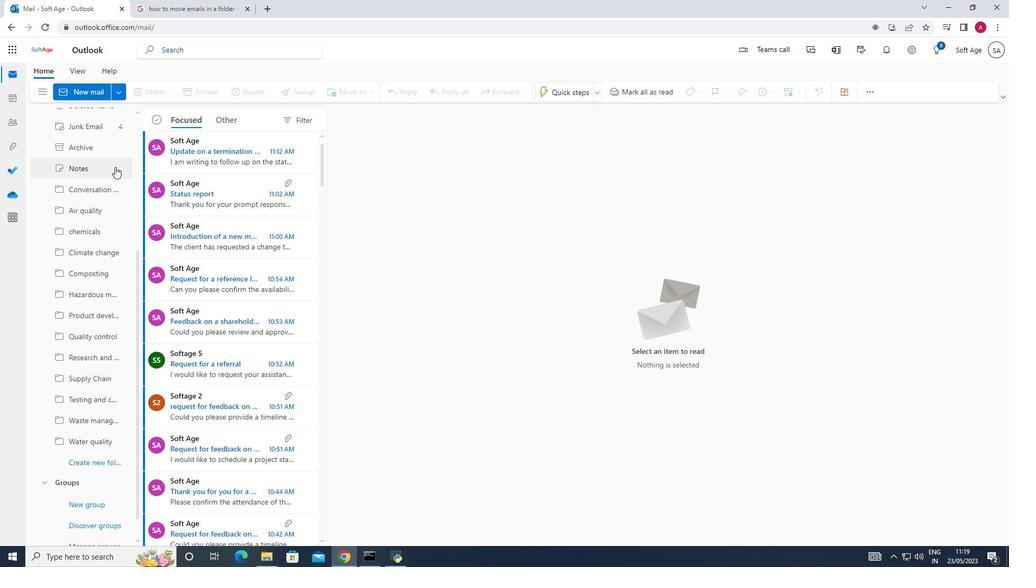 
Action: Mouse moved to (113, 168)
Screenshot: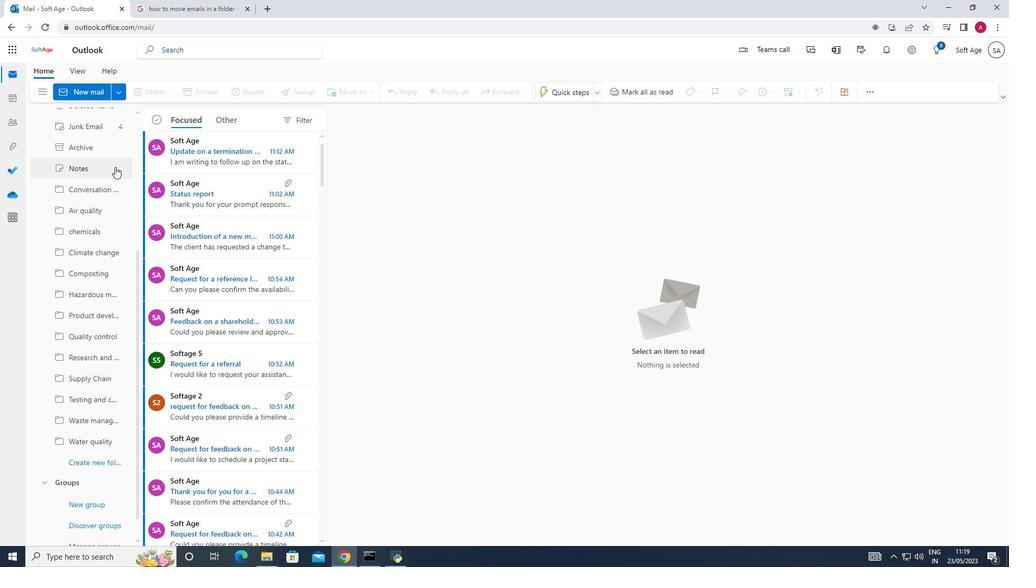 
Action: Mouse scrolled (113, 168) with delta (0, 0)
Screenshot: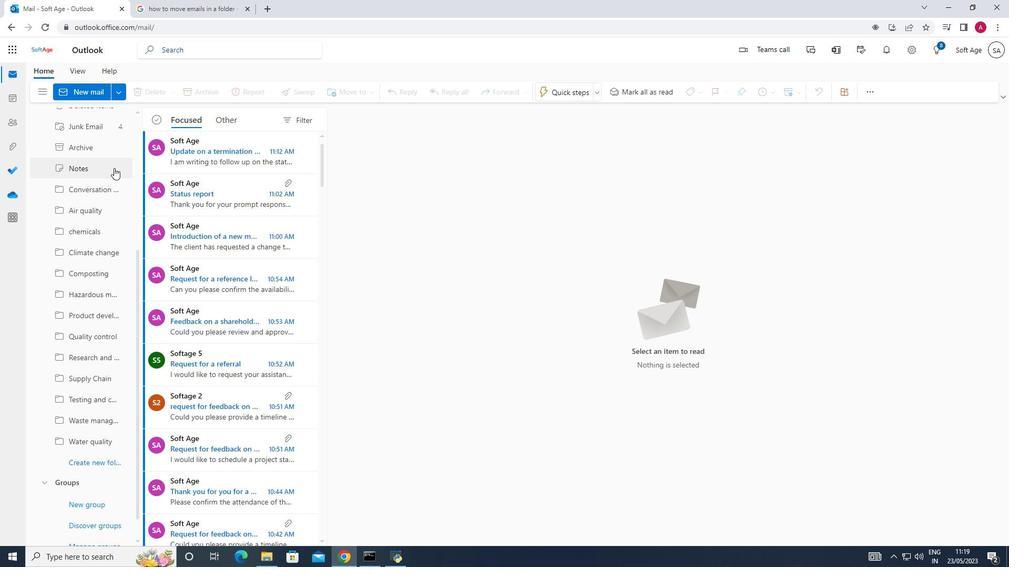 
Action: Mouse scrolled (113, 168) with delta (0, 0)
Screenshot: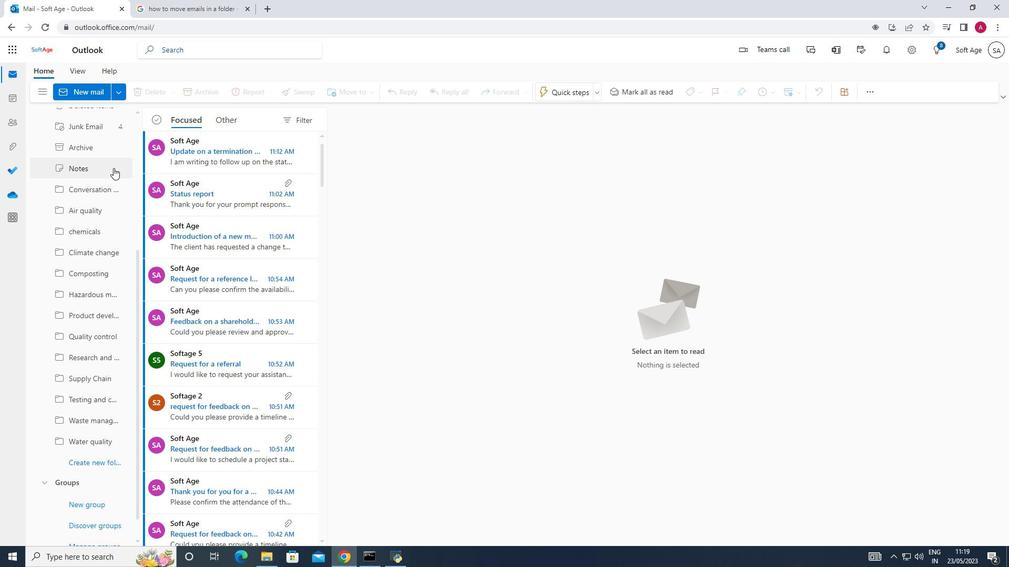 
Action: Mouse moved to (111, 169)
Screenshot: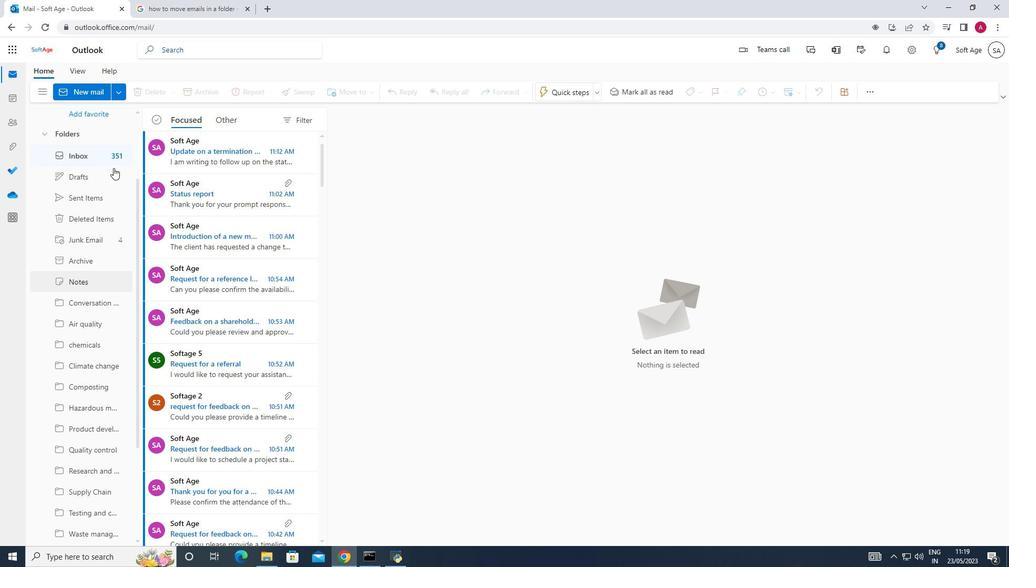 
Action: Mouse scrolled (111, 169) with delta (0, 0)
Screenshot: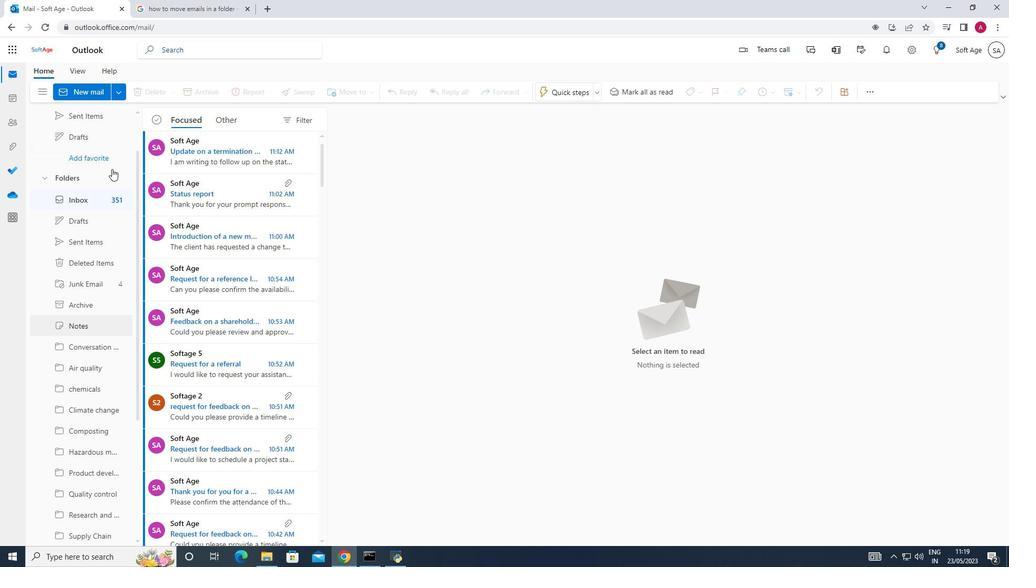 
Action: Mouse scrolled (111, 169) with delta (0, 0)
Screenshot: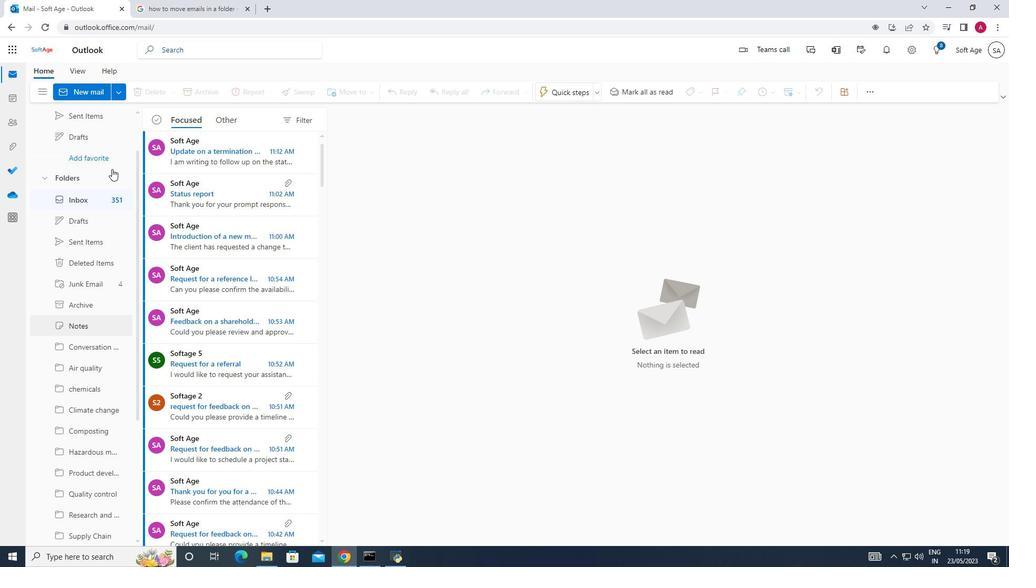 
Action: Mouse scrolled (111, 169) with delta (0, 0)
Screenshot: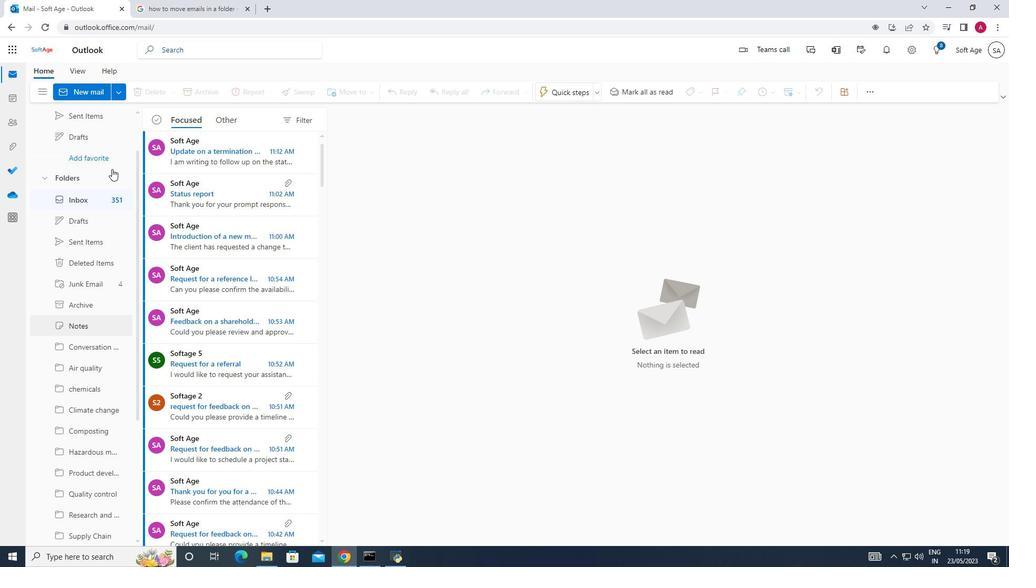 
Action: Mouse scrolled (111, 169) with delta (0, 0)
Screenshot: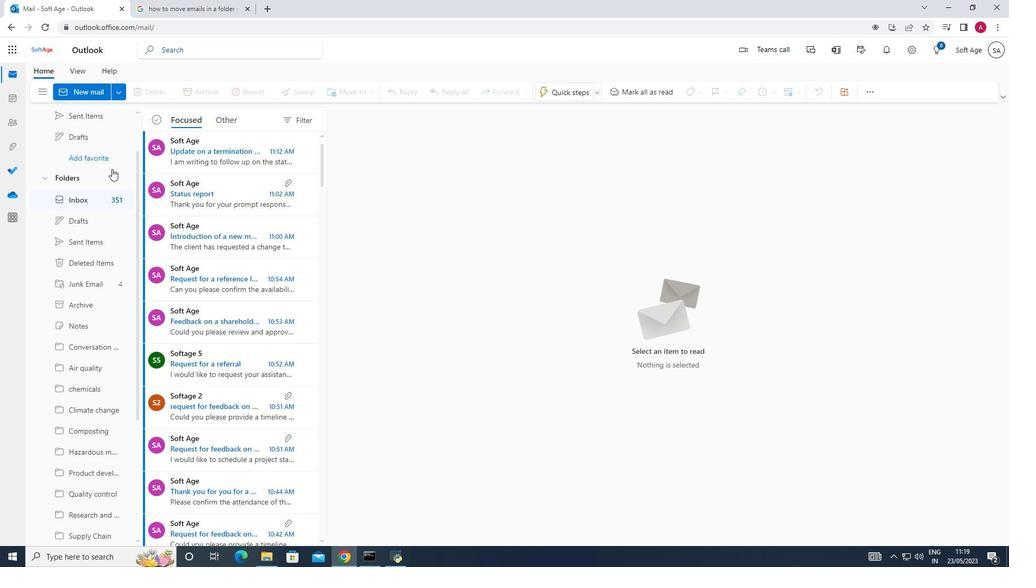 
Action: Mouse moved to (95, 291)
Screenshot: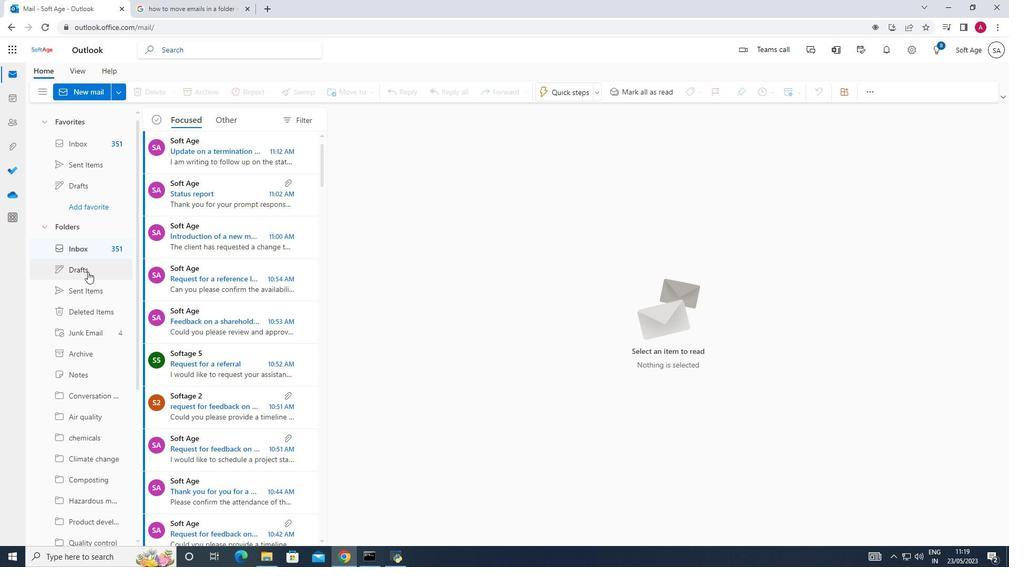 
Action: Mouse pressed left at (95, 291)
Screenshot: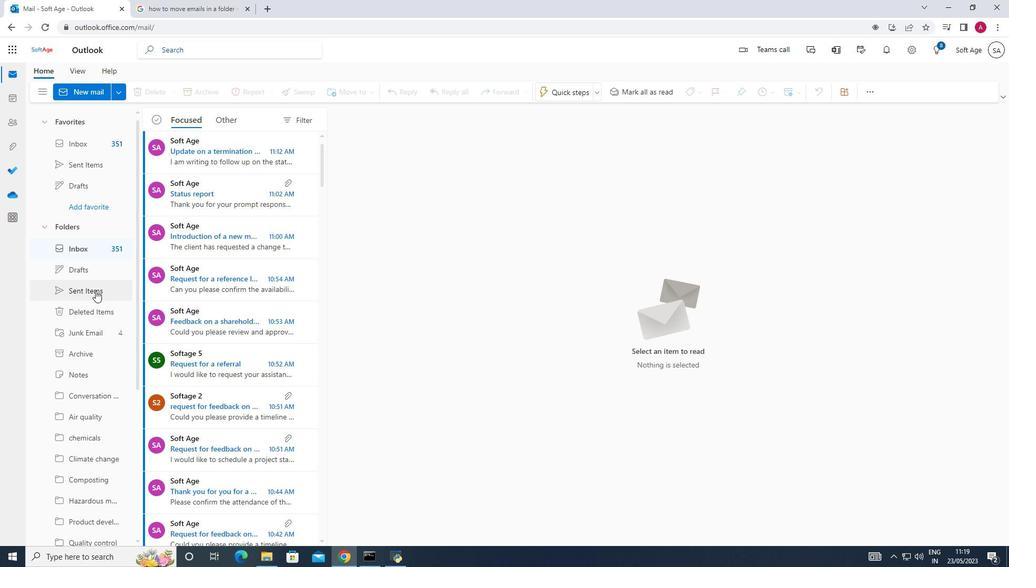 
Action: Mouse moved to (230, 170)
Screenshot: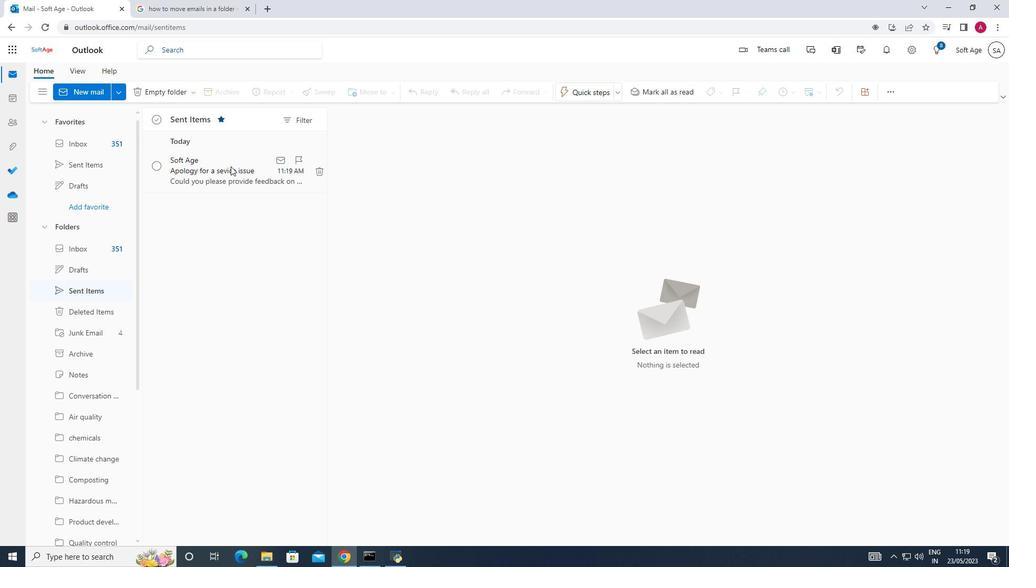 
Action: Mouse pressed left at (230, 170)
Screenshot: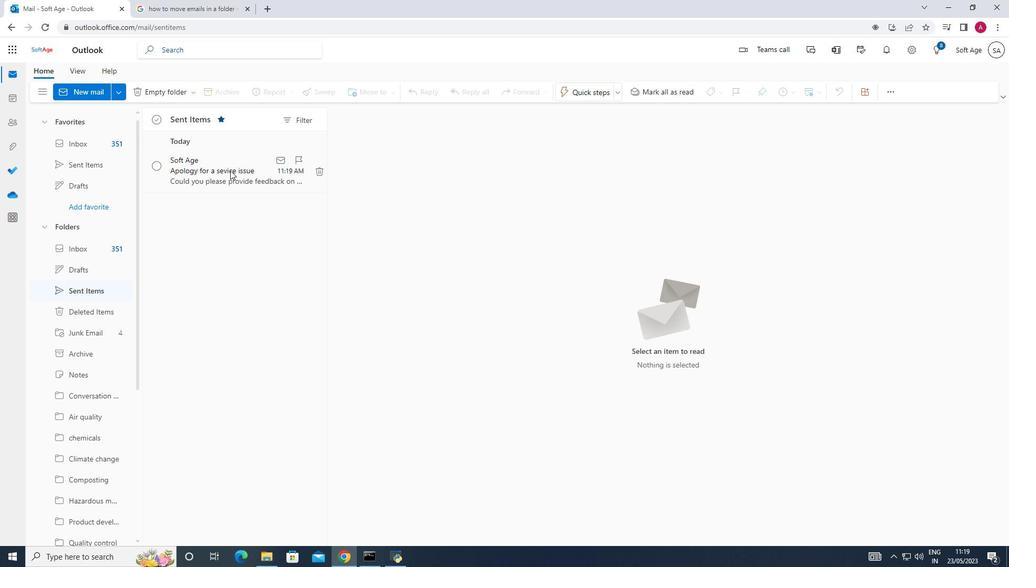 
Action: Mouse pressed right at (230, 170)
Screenshot: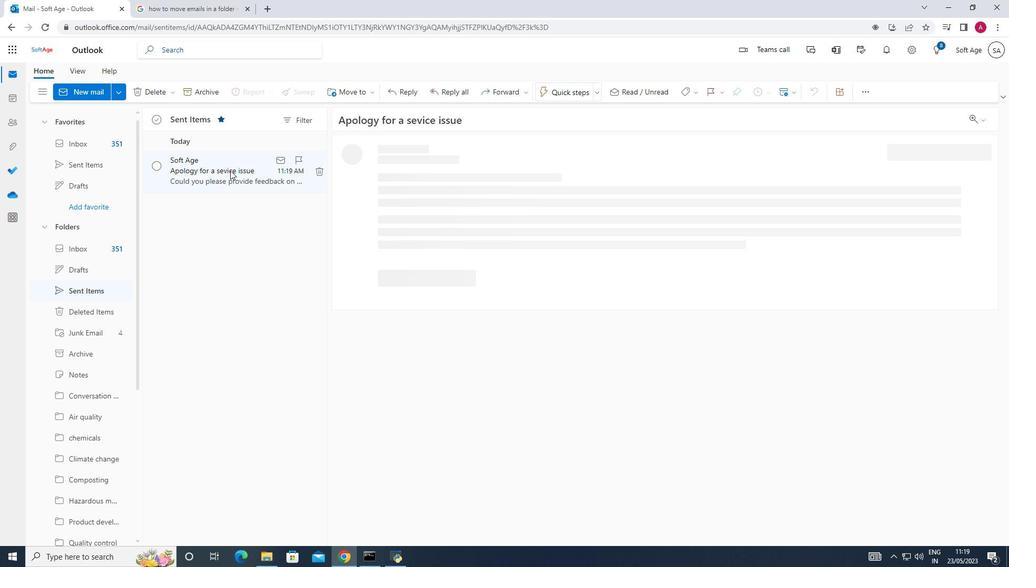 
Action: Mouse moved to (247, 211)
Screenshot: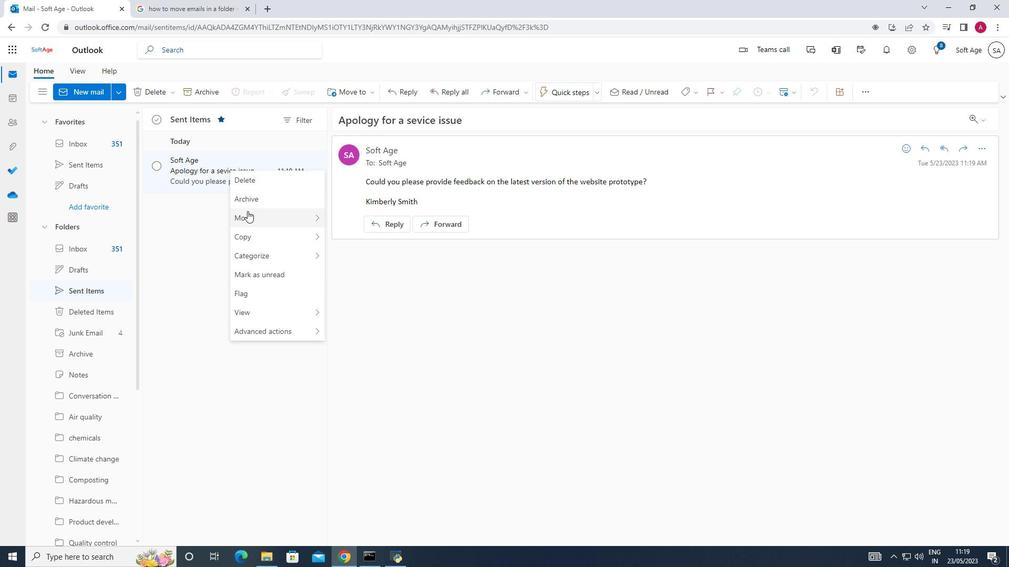 
Action: Mouse pressed left at (247, 211)
Screenshot: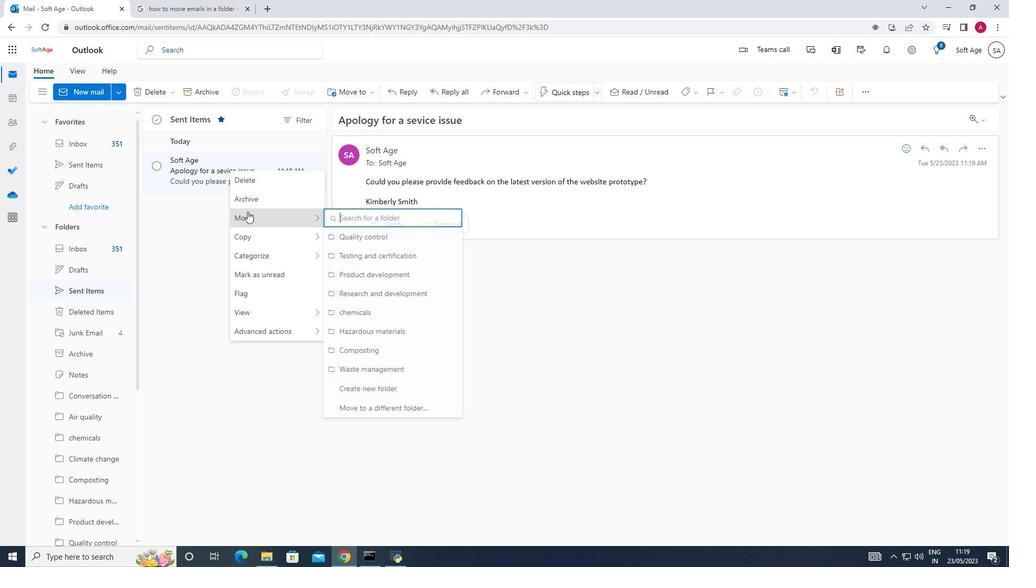 
Action: Mouse moved to (361, 218)
Screenshot: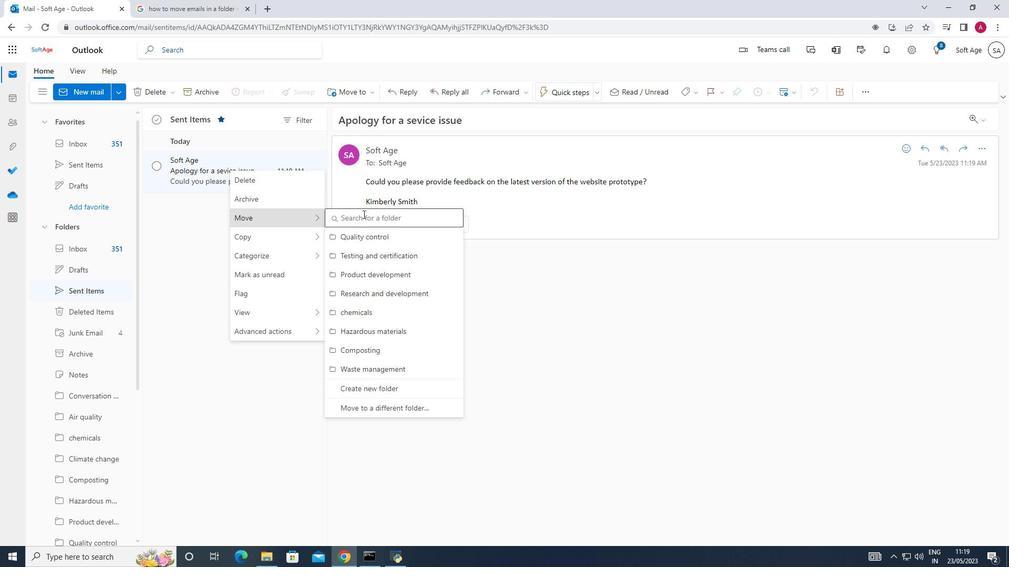 
Action: Mouse pressed left at (361, 218)
Screenshot: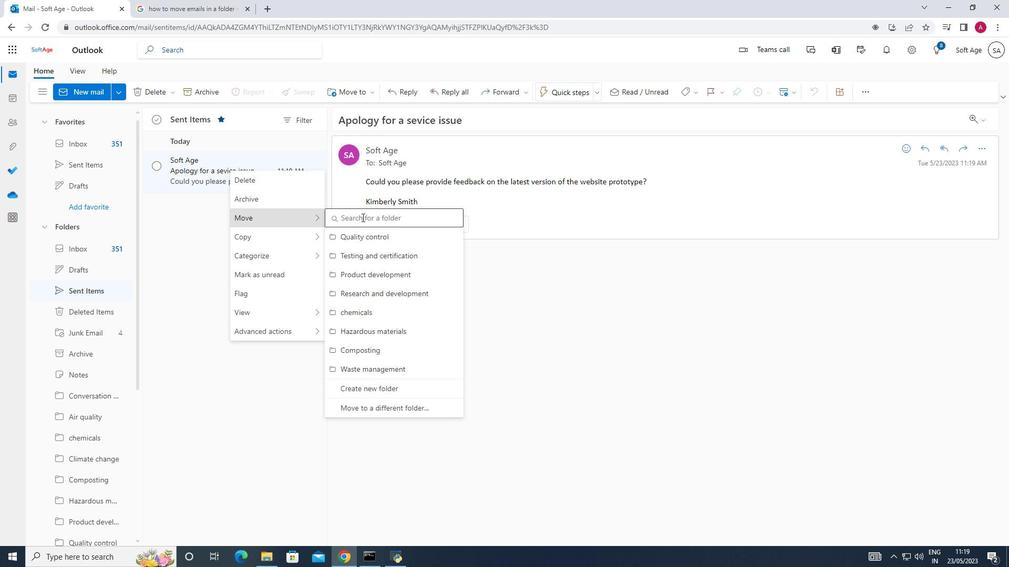 
Action: Key pressed <Key.shift><Key.shift><Key.shift><Key.shift><Key.shift>Supp
Screenshot: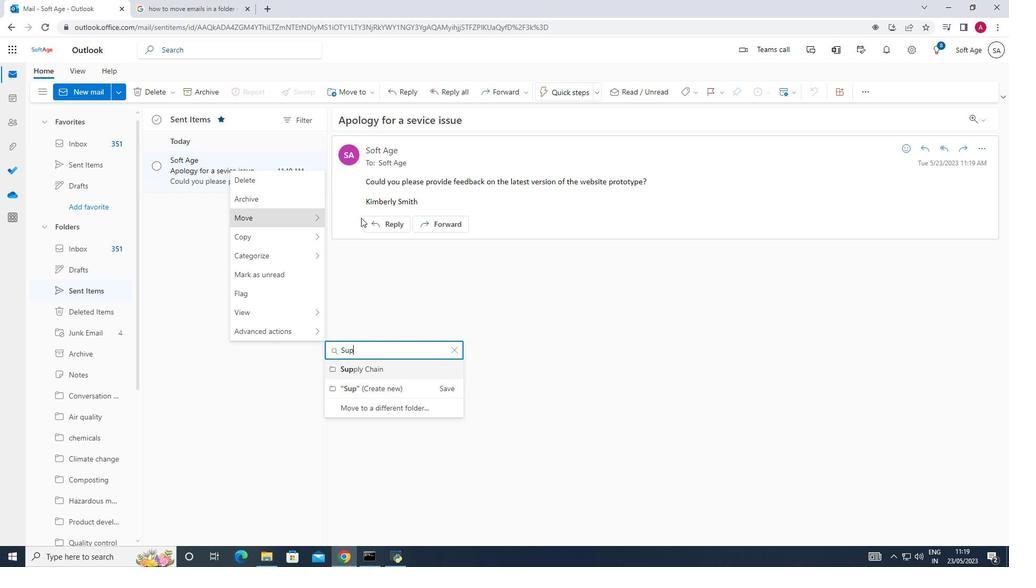
Action: Mouse moved to (379, 369)
Screenshot: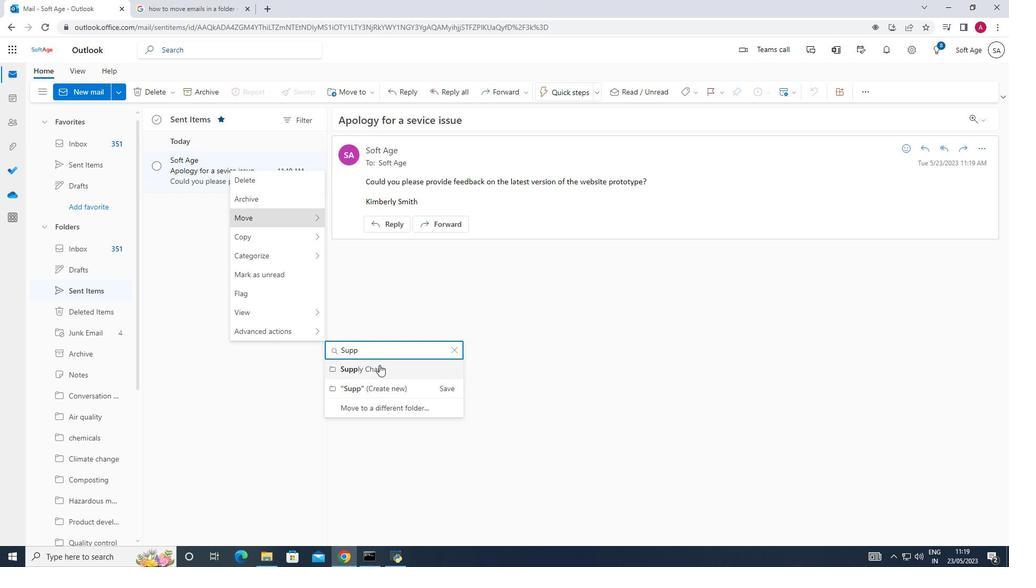 
Action: Mouse pressed left at (379, 369)
Screenshot: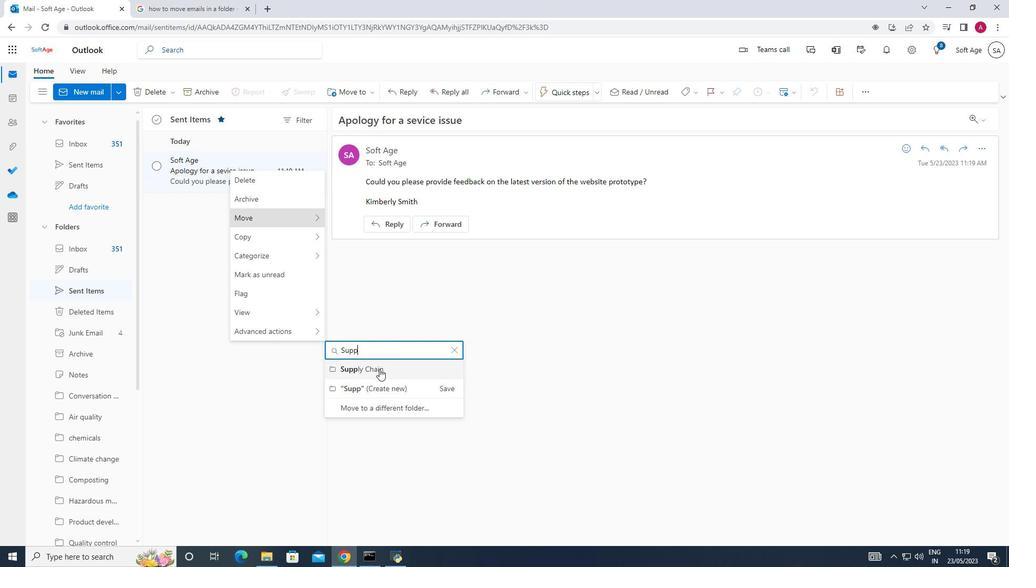 
